Task: Add Sprouts Beta Carotene 25000 Iu to the cart.
Action: Mouse moved to (283, 126)
Screenshot: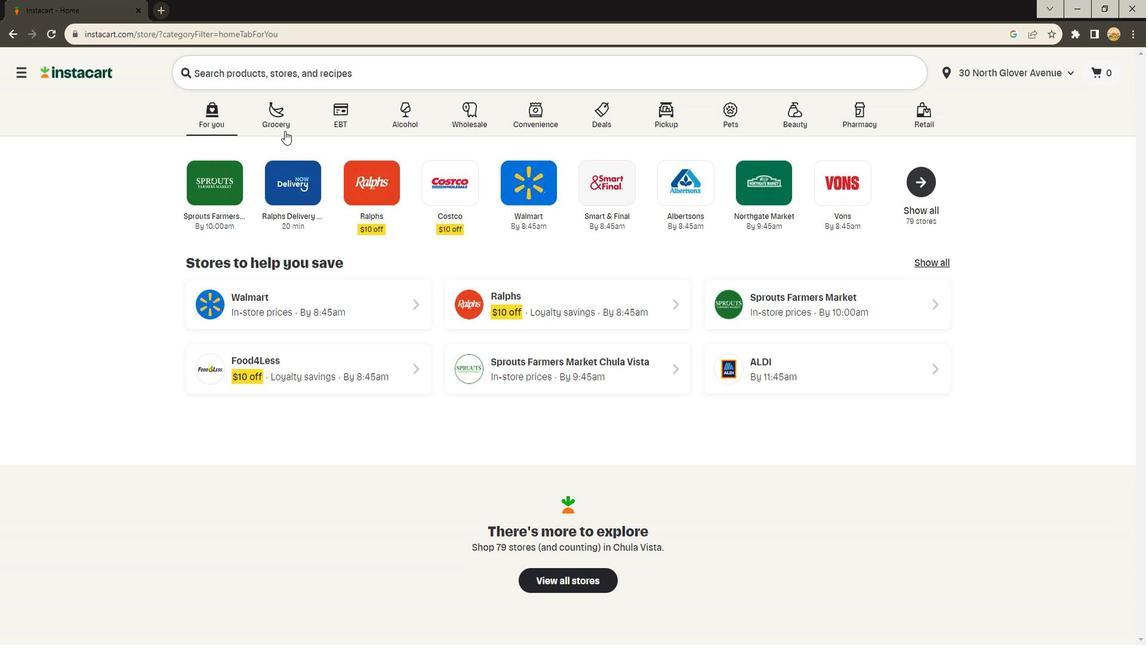 
Action: Mouse pressed left at (283, 126)
Screenshot: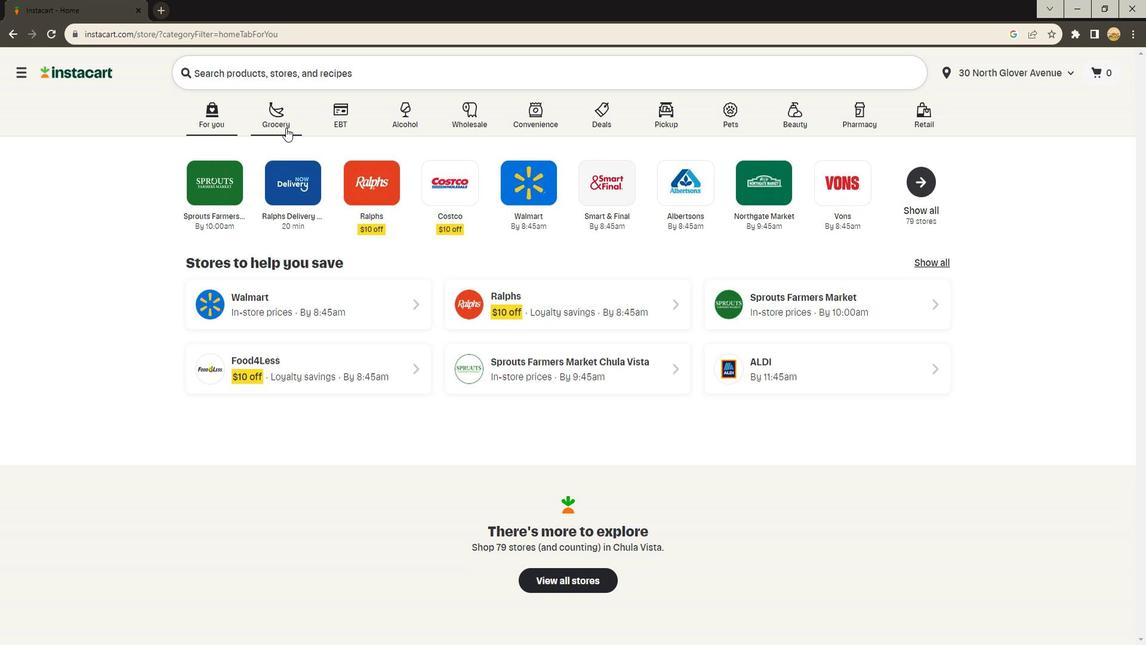 
Action: Mouse moved to (296, 354)
Screenshot: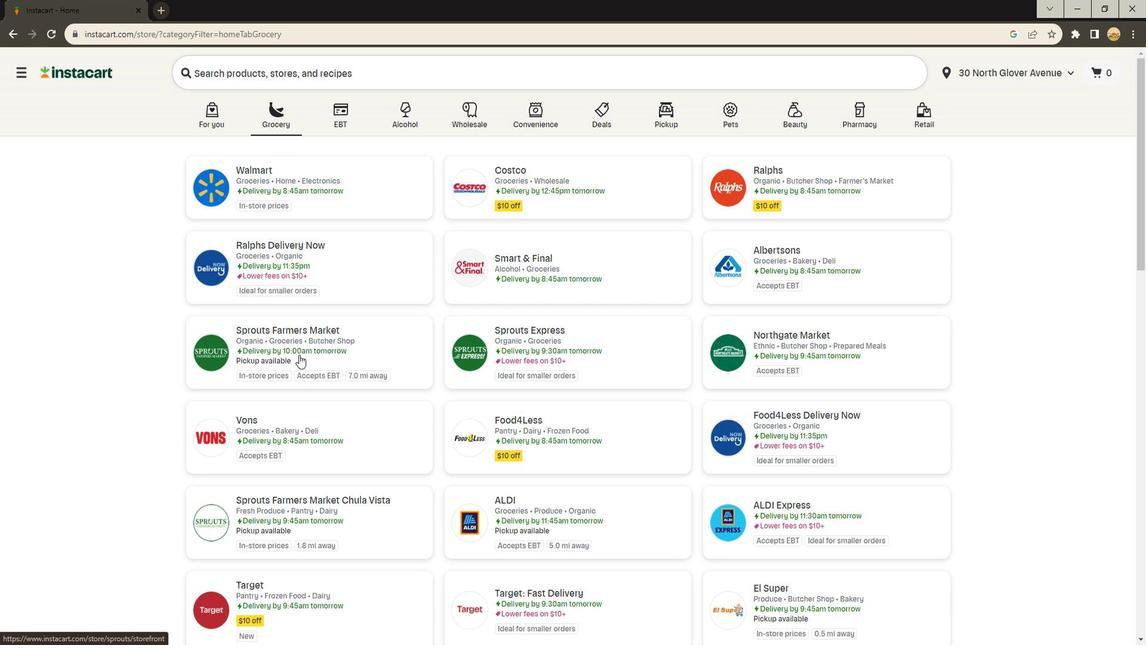 
Action: Mouse pressed left at (296, 354)
Screenshot: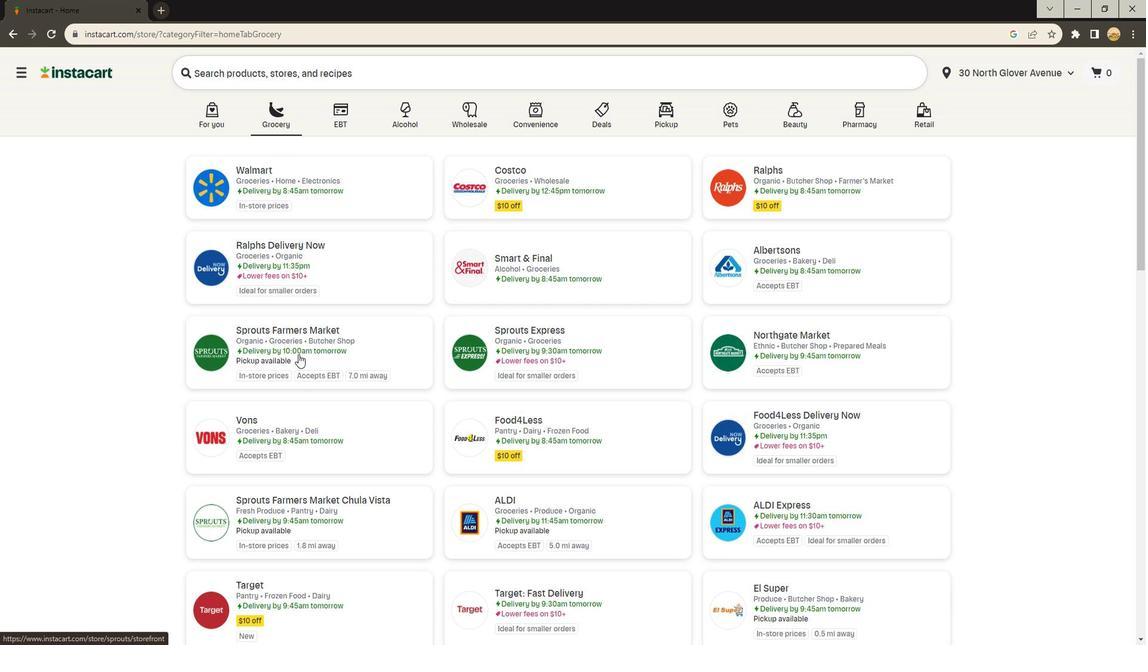 
Action: Mouse moved to (63, 326)
Screenshot: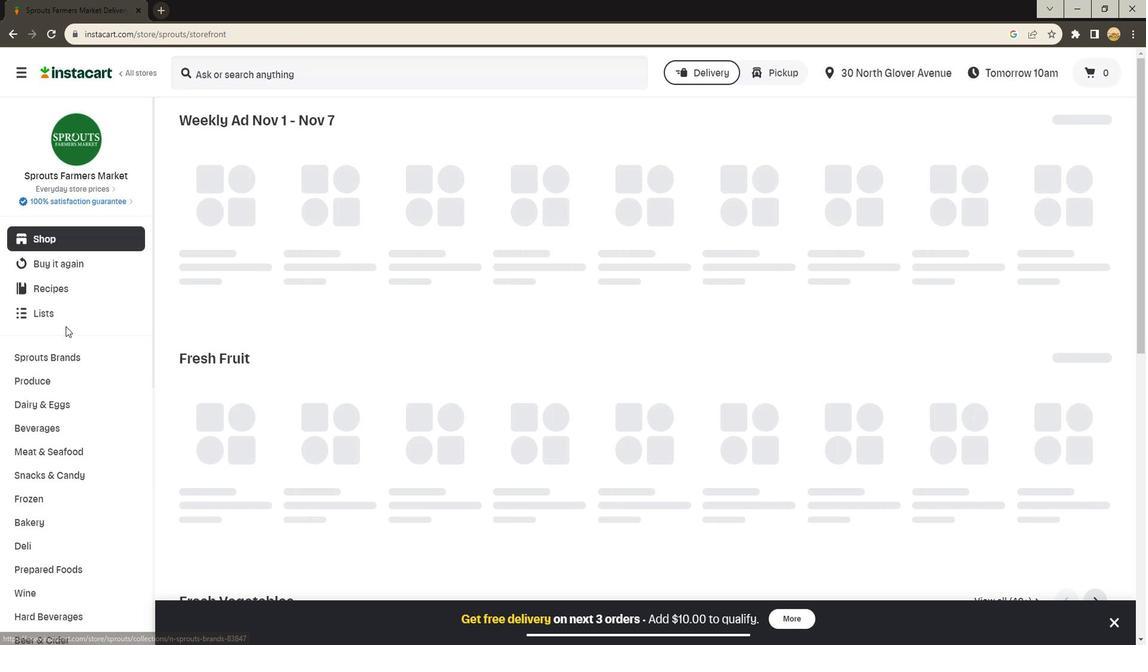 
Action: Mouse scrolled (63, 326) with delta (0, 0)
Screenshot: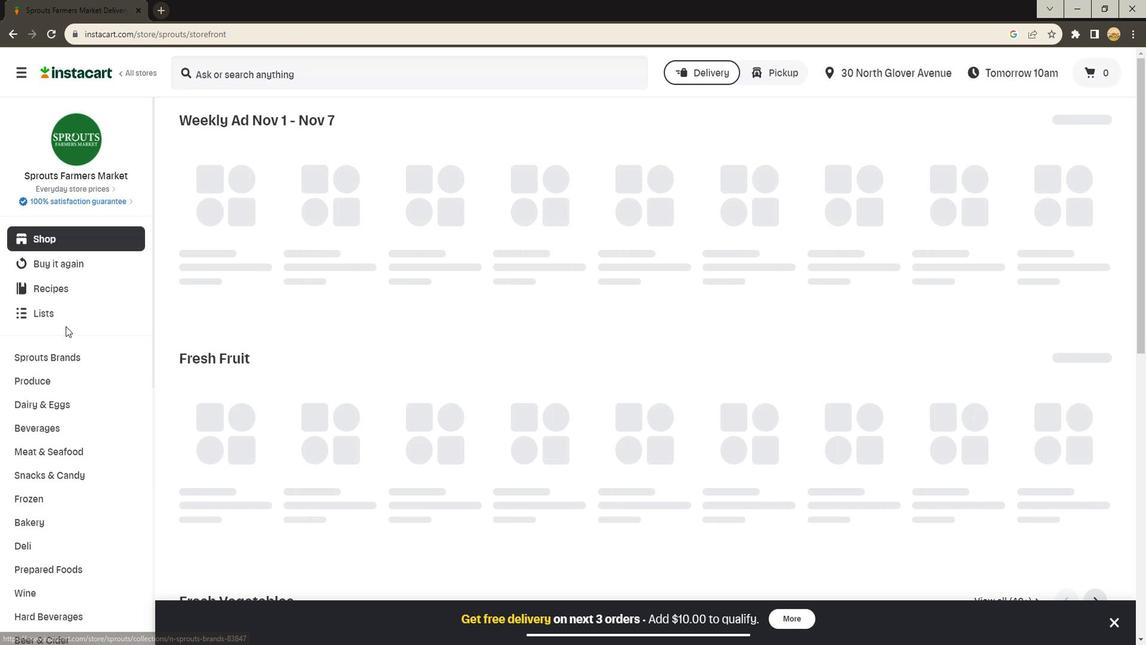 
Action: Mouse moved to (62, 328)
Screenshot: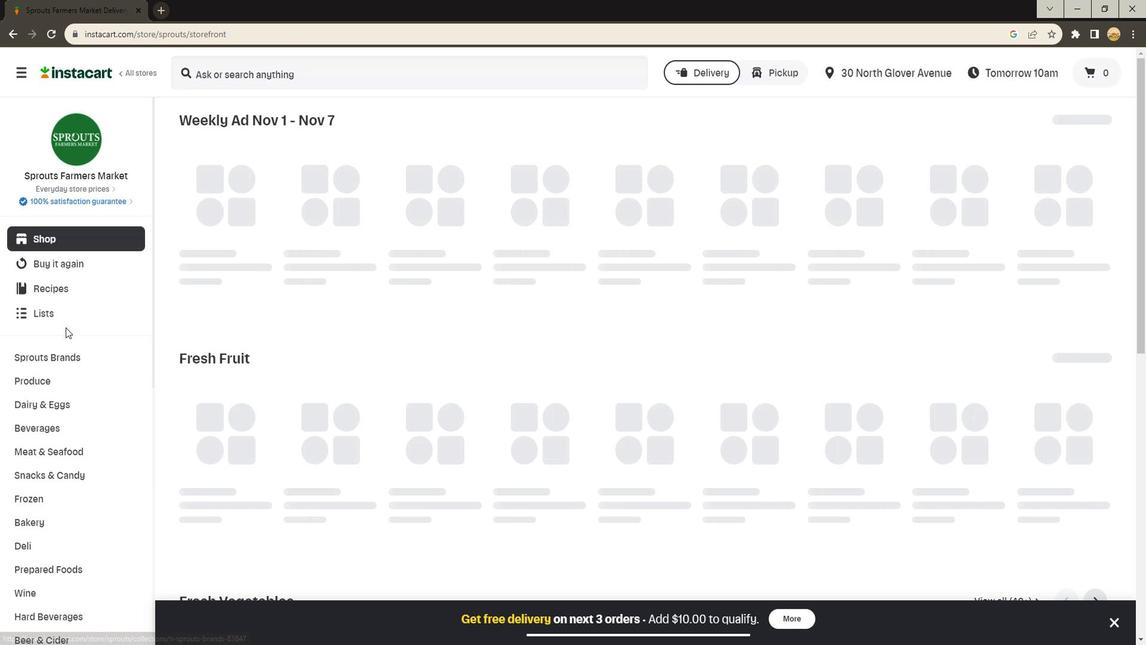 
Action: Mouse scrolled (62, 327) with delta (0, 0)
Screenshot: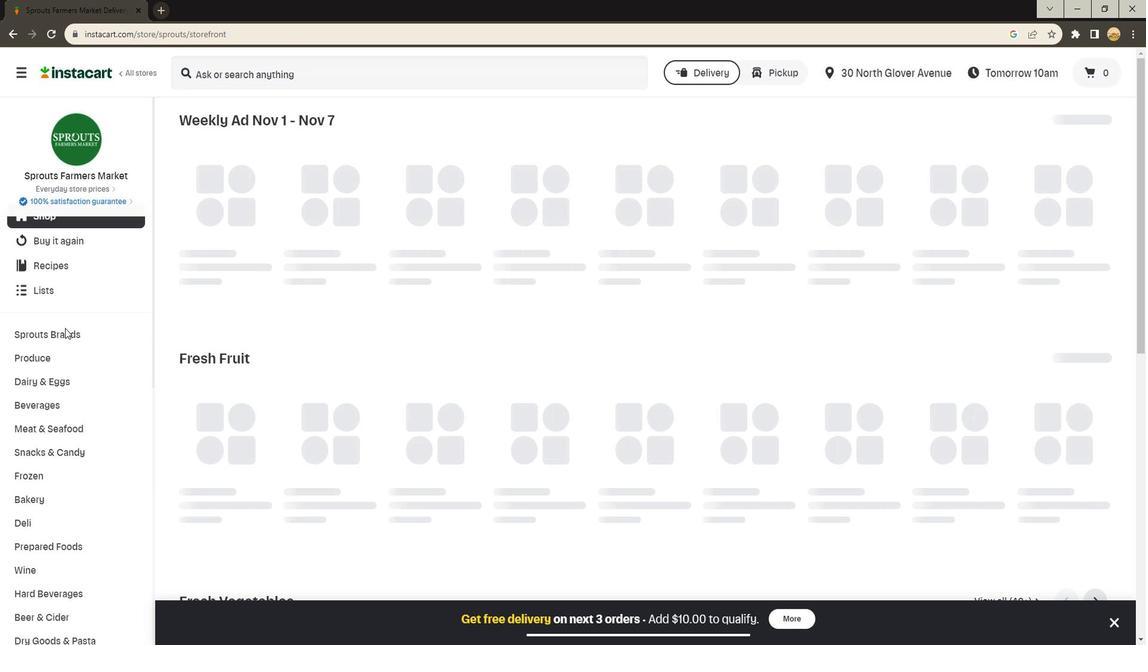 
Action: Mouse moved to (62, 329)
Screenshot: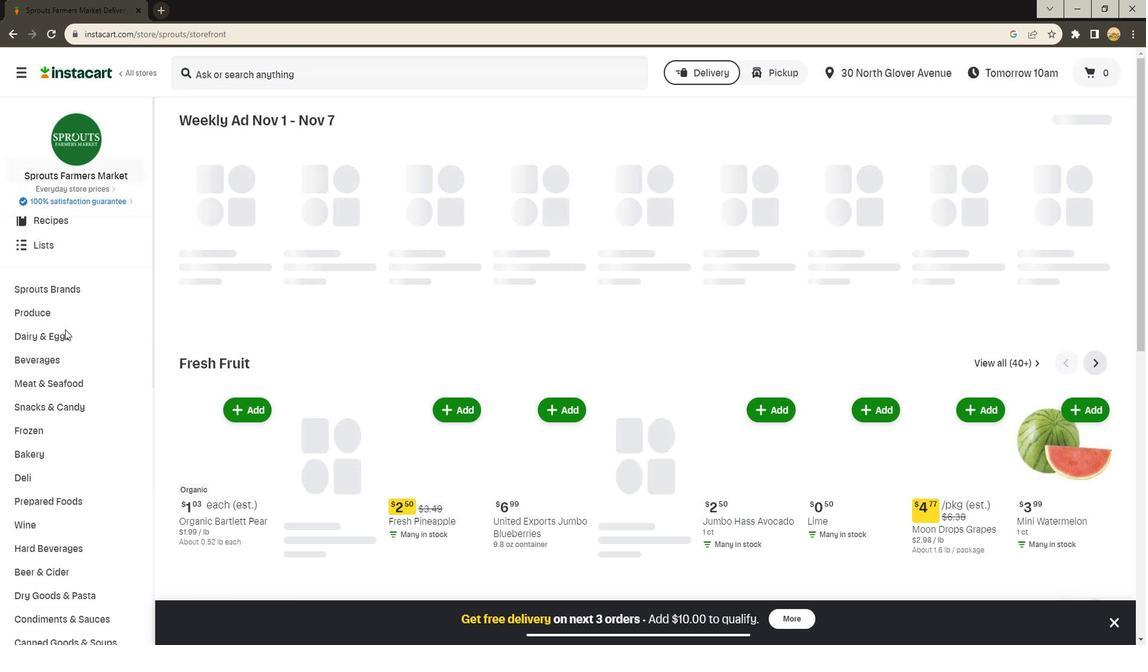 
Action: Mouse scrolled (62, 329) with delta (0, 0)
Screenshot: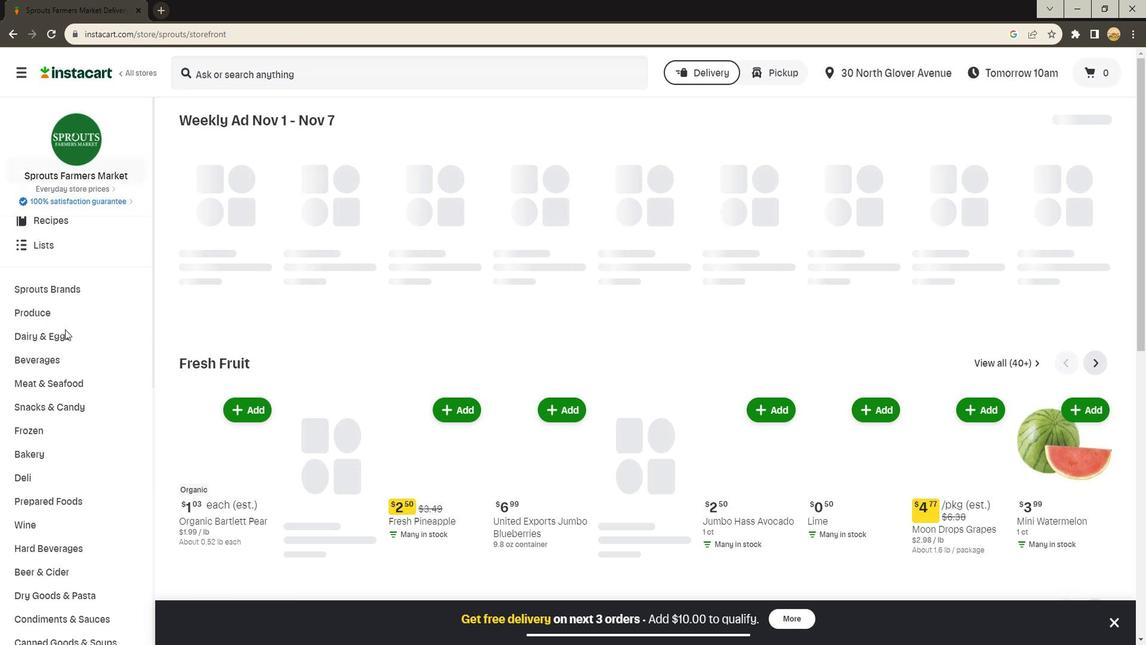 
Action: Mouse moved to (62, 332)
Screenshot: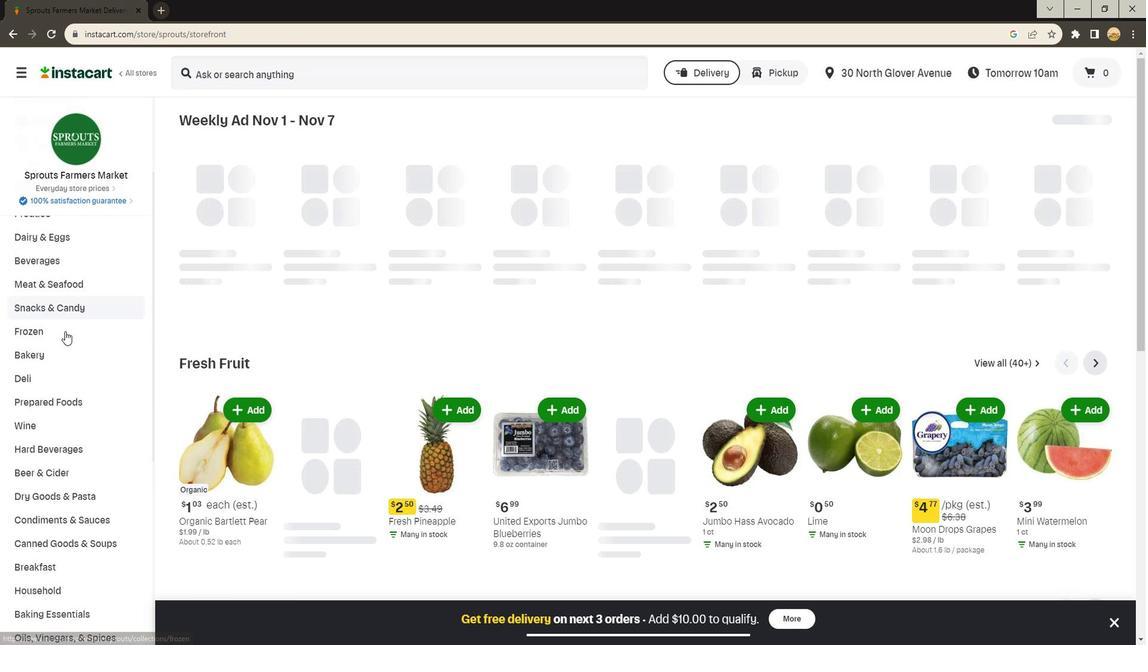 
Action: Mouse scrolled (62, 331) with delta (0, 0)
Screenshot: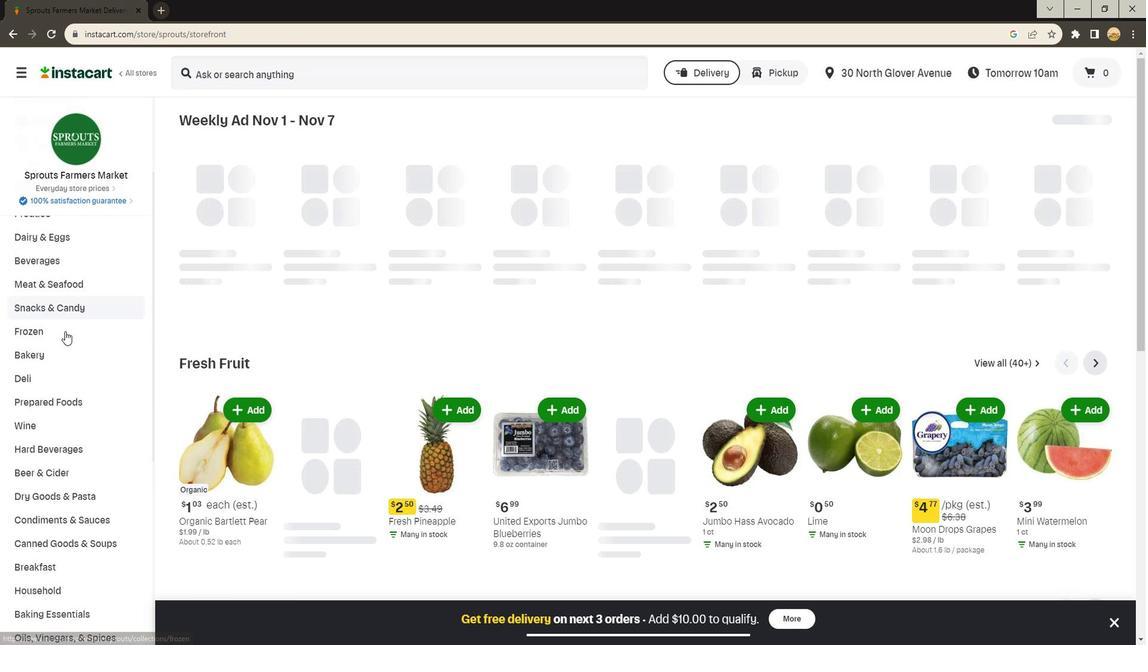 
Action: Mouse scrolled (62, 331) with delta (0, 0)
Screenshot: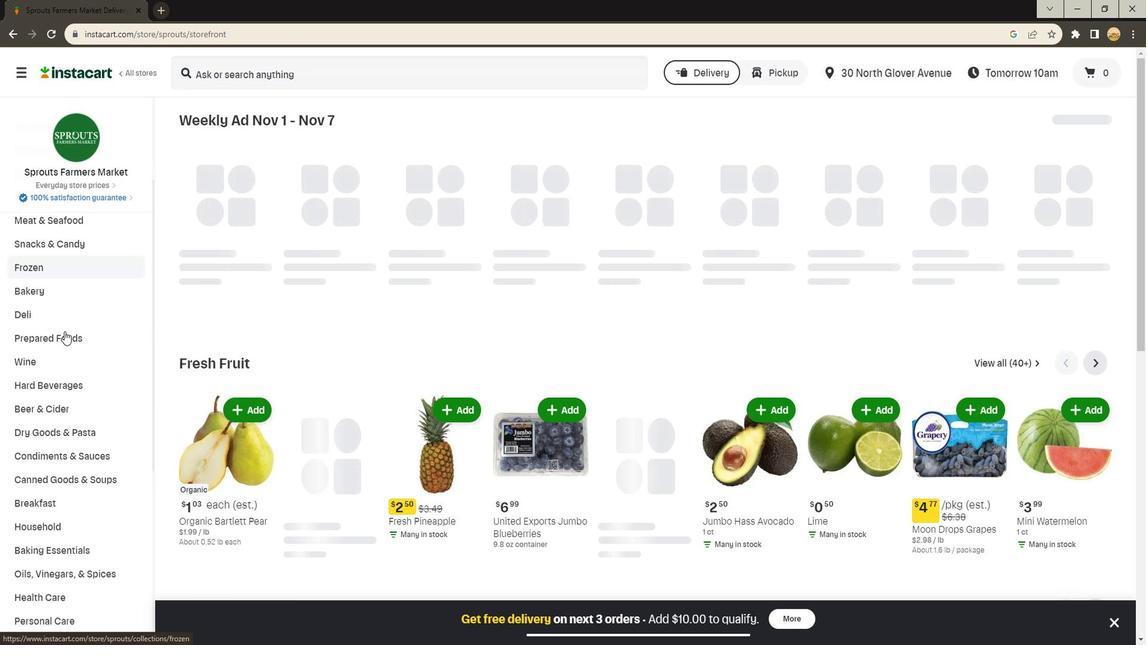 
Action: Mouse scrolled (62, 331) with delta (0, 0)
Screenshot: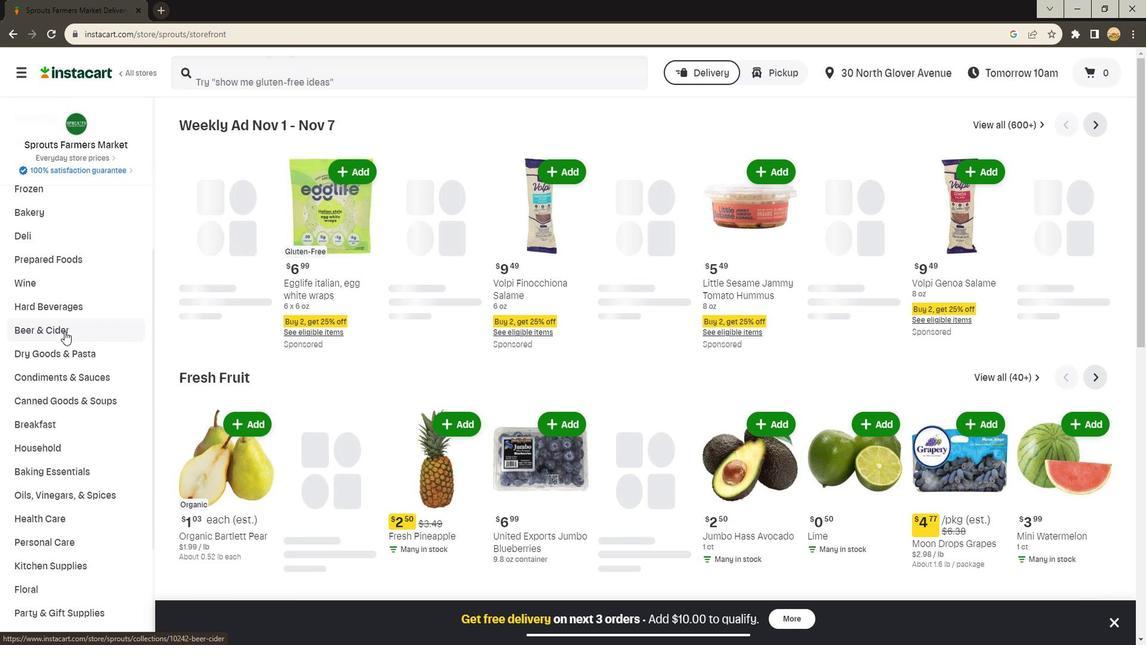 
Action: Mouse scrolled (62, 331) with delta (0, 0)
Screenshot: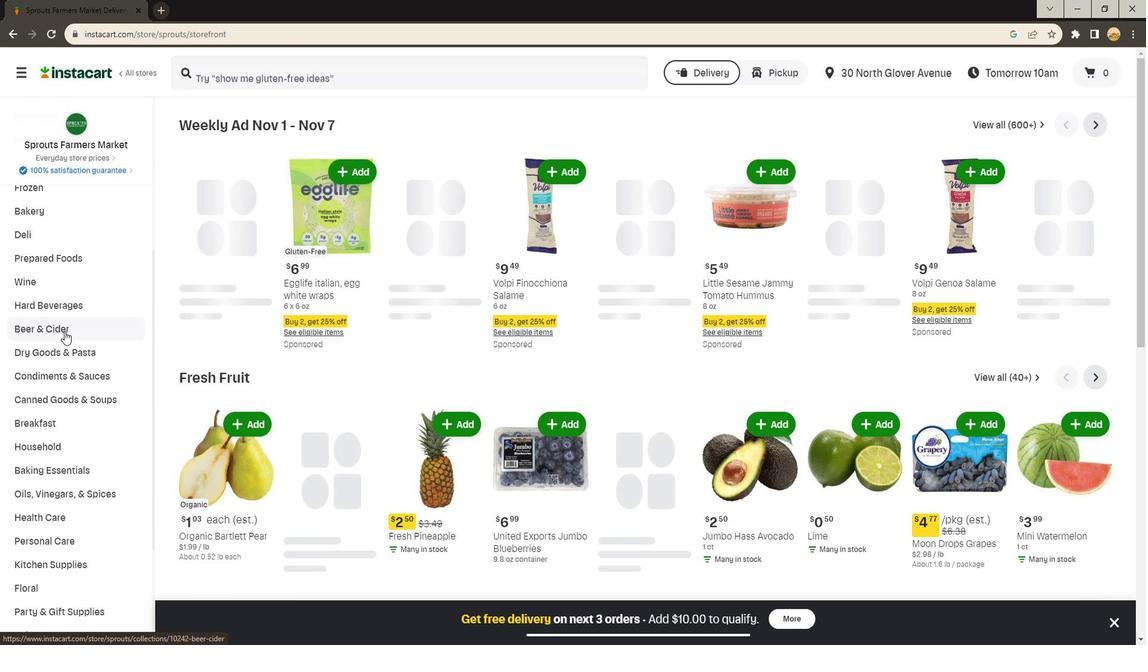 
Action: Mouse scrolled (62, 331) with delta (0, 0)
Screenshot: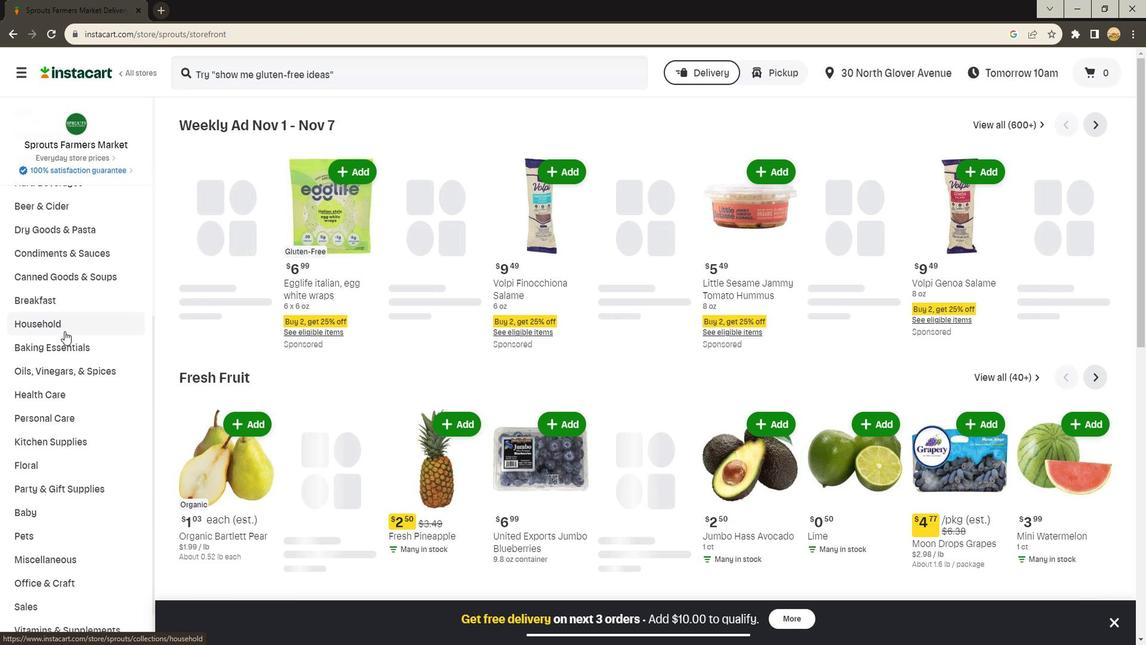 
Action: Mouse moved to (59, 344)
Screenshot: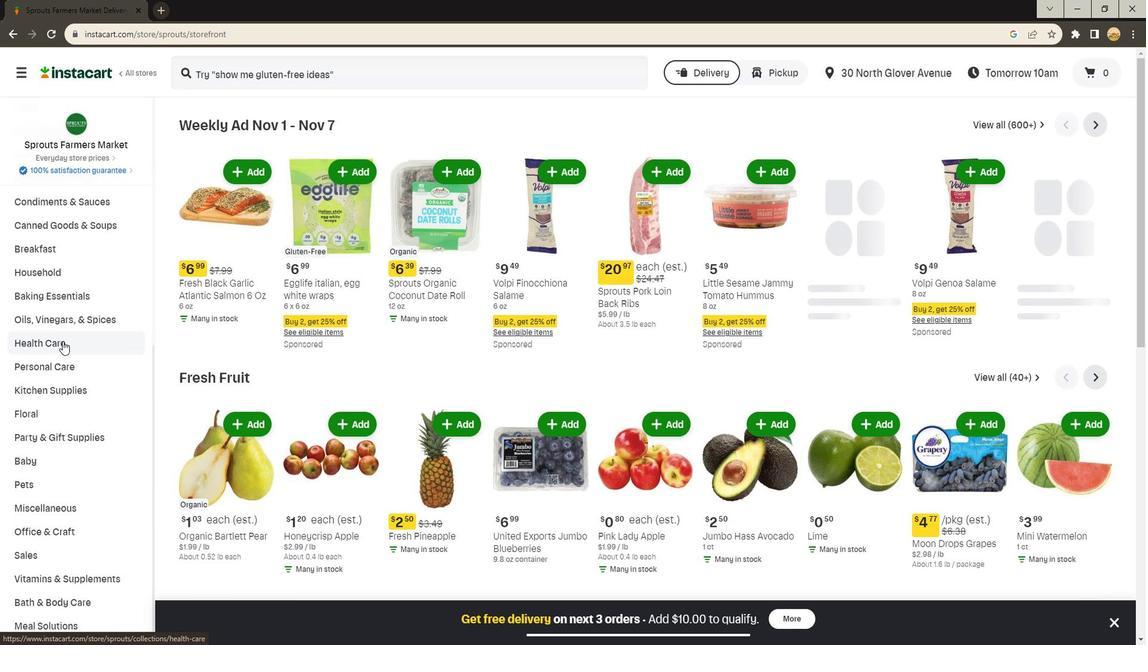 
Action: Mouse pressed left at (59, 344)
Screenshot: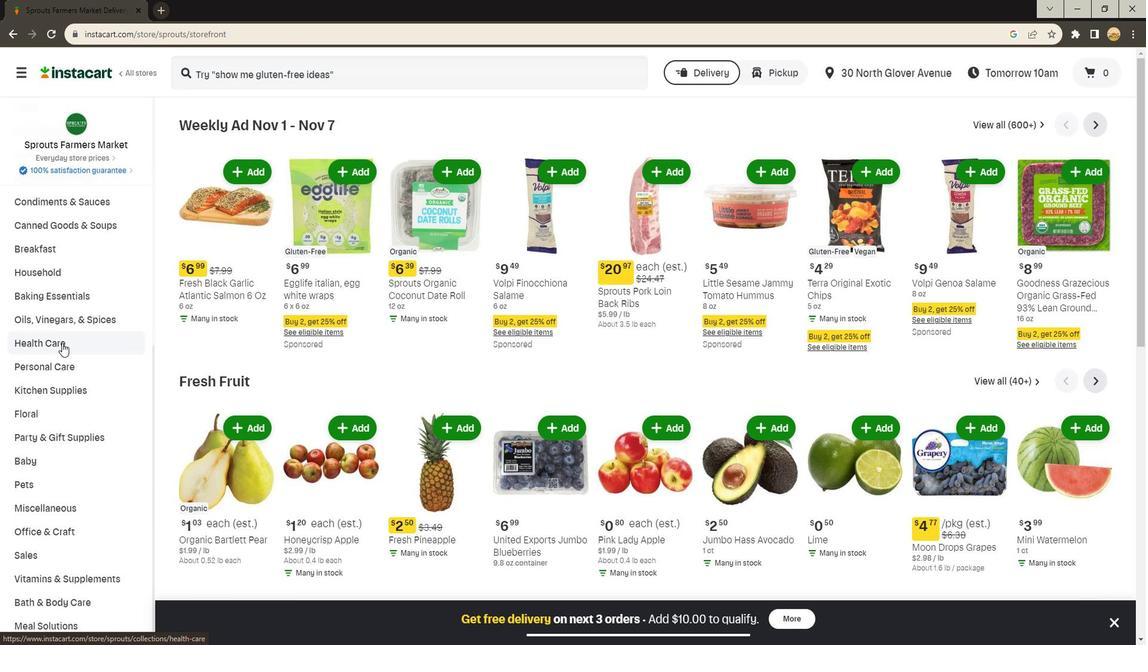
Action: Mouse moved to (419, 153)
Screenshot: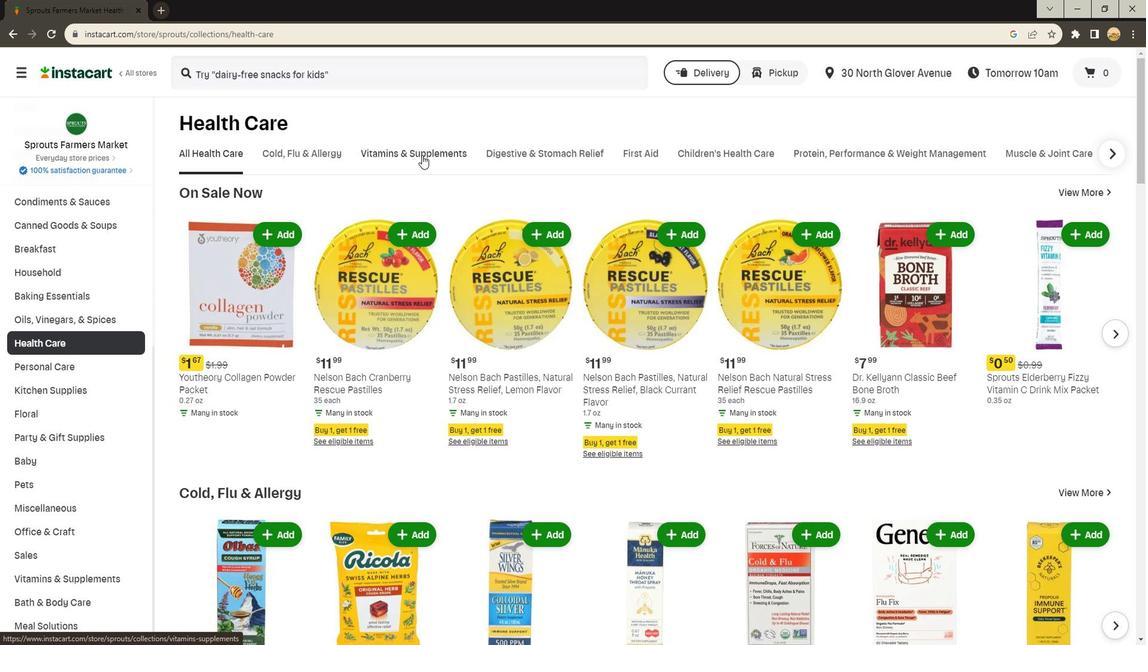 
Action: Mouse pressed left at (419, 153)
Screenshot: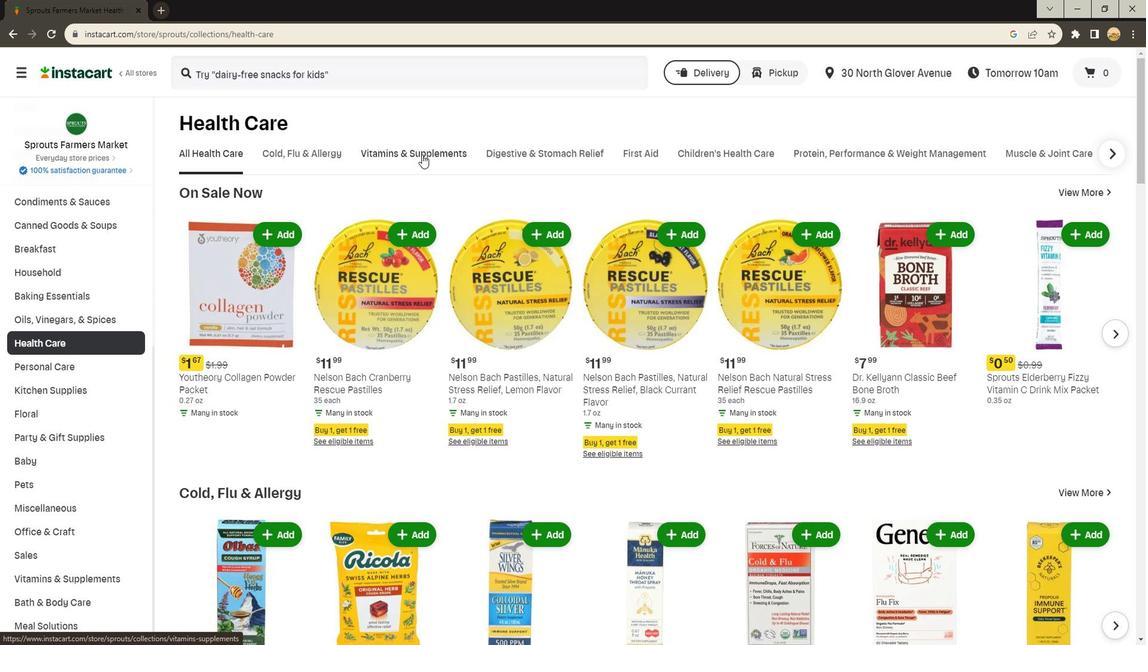 
Action: Mouse moved to (1108, 206)
Screenshot: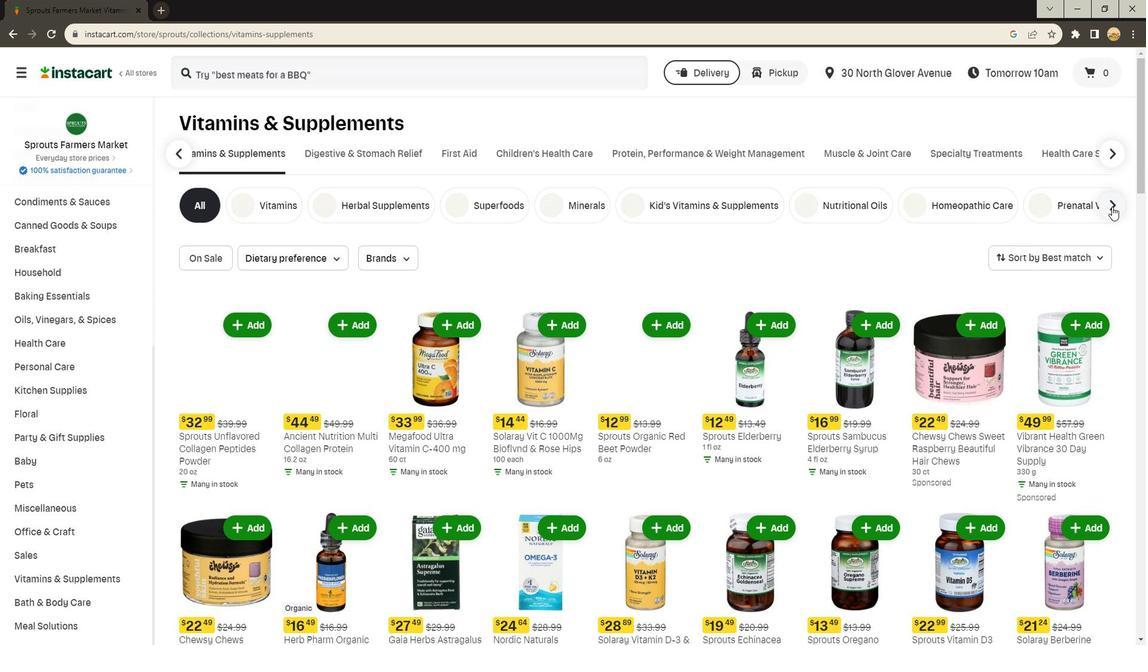 
Action: Mouse pressed left at (1108, 206)
Screenshot: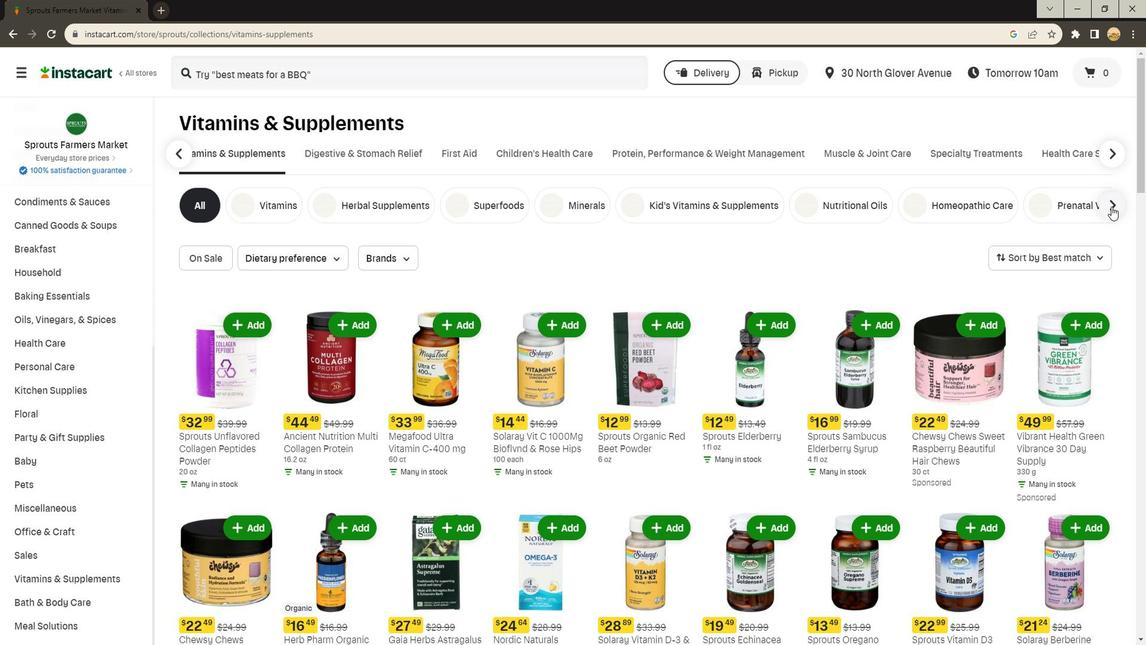 
Action: Mouse moved to (636, 209)
Screenshot: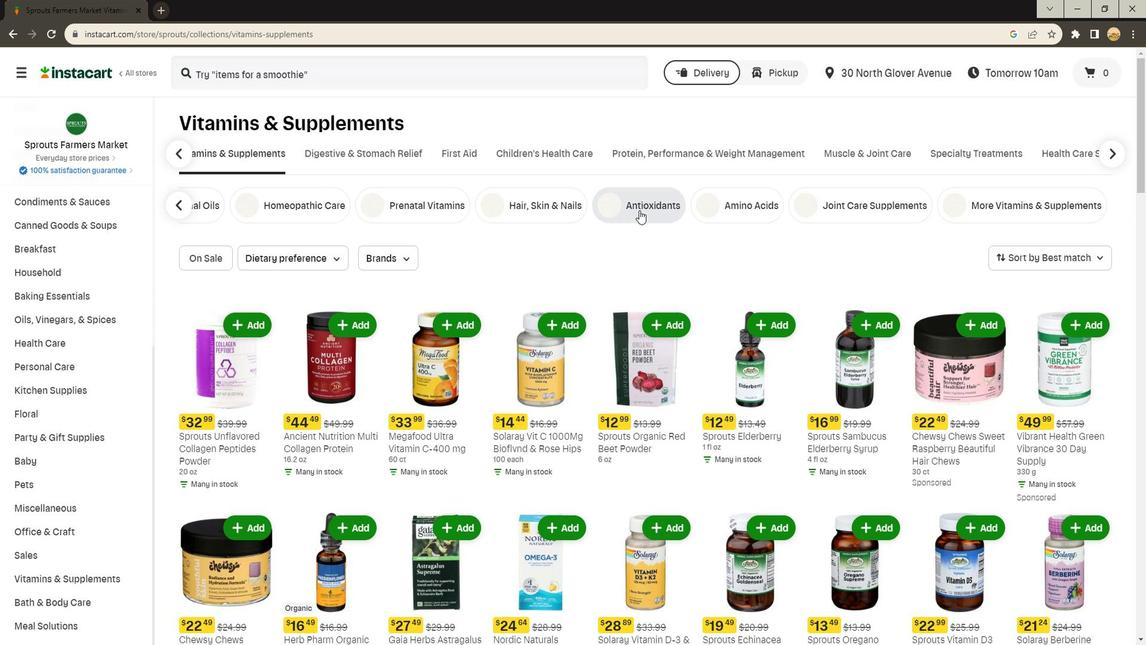 
Action: Mouse pressed left at (636, 209)
Screenshot: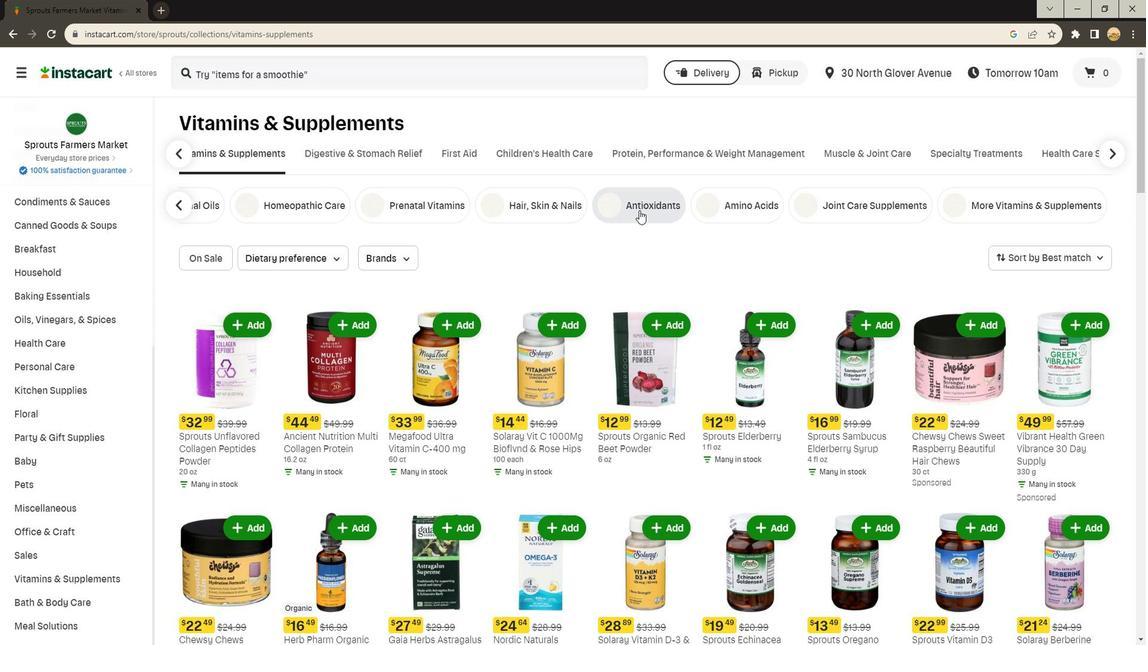 
Action: Mouse moved to (378, 70)
Screenshot: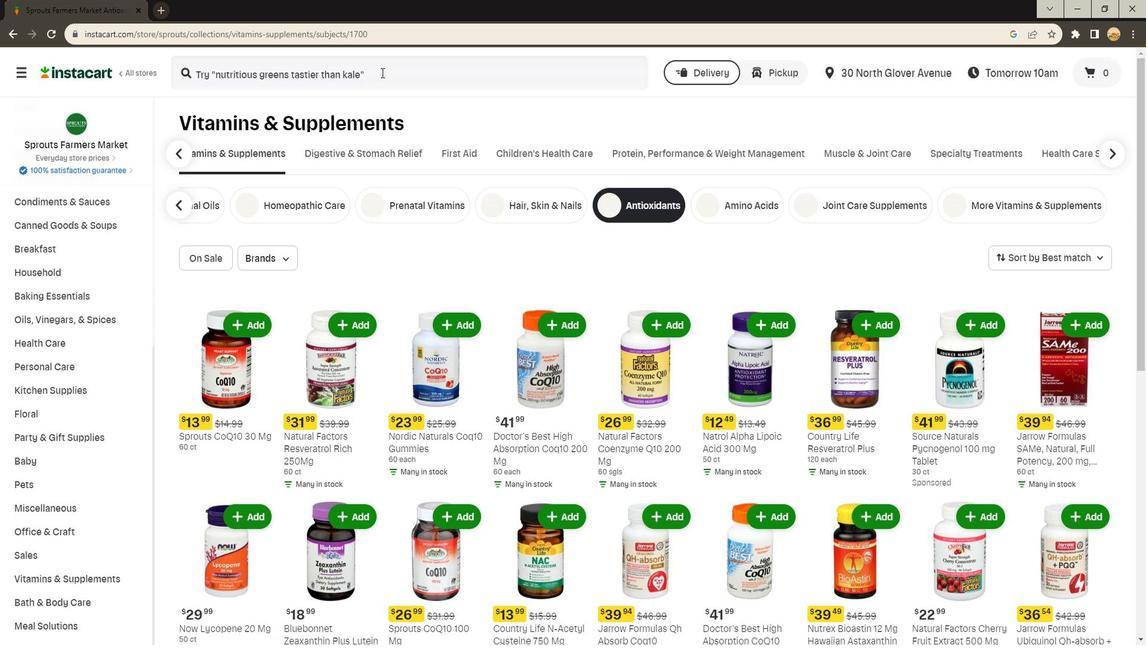 
Action: Mouse pressed left at (378, 70)
Screenshot: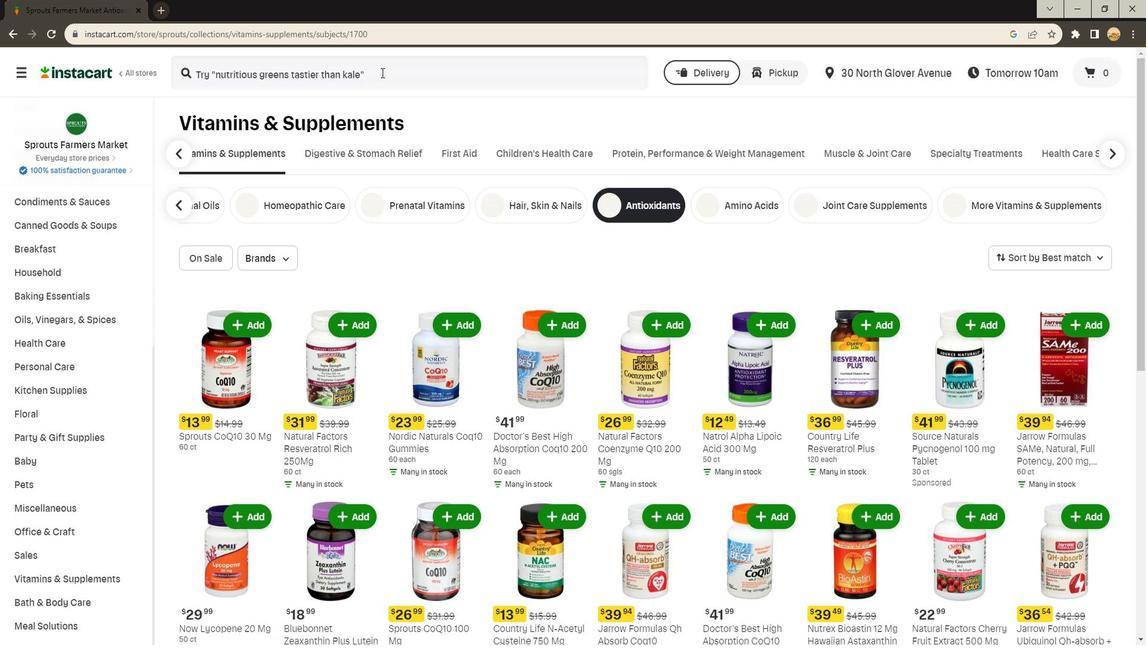 
Action: Key pressed <Key.shift>Sprouts<Key.space><Key.shift><Key.shift>Beta<Key.space><Key.shift><Key.shift><Key.shift><Key.shift><Key.shift>Carotene<Key.space>25000<Key.space>lu<Key.enter>
Screenshot: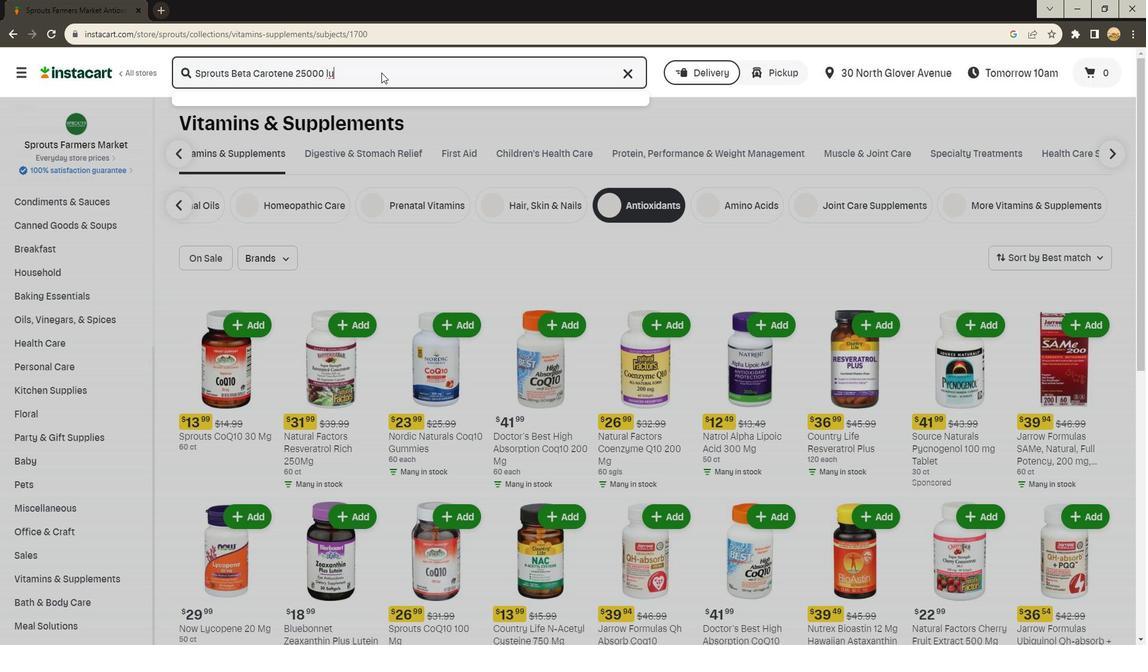 
Action: Mouse moved to (934, 379)
Screenshot: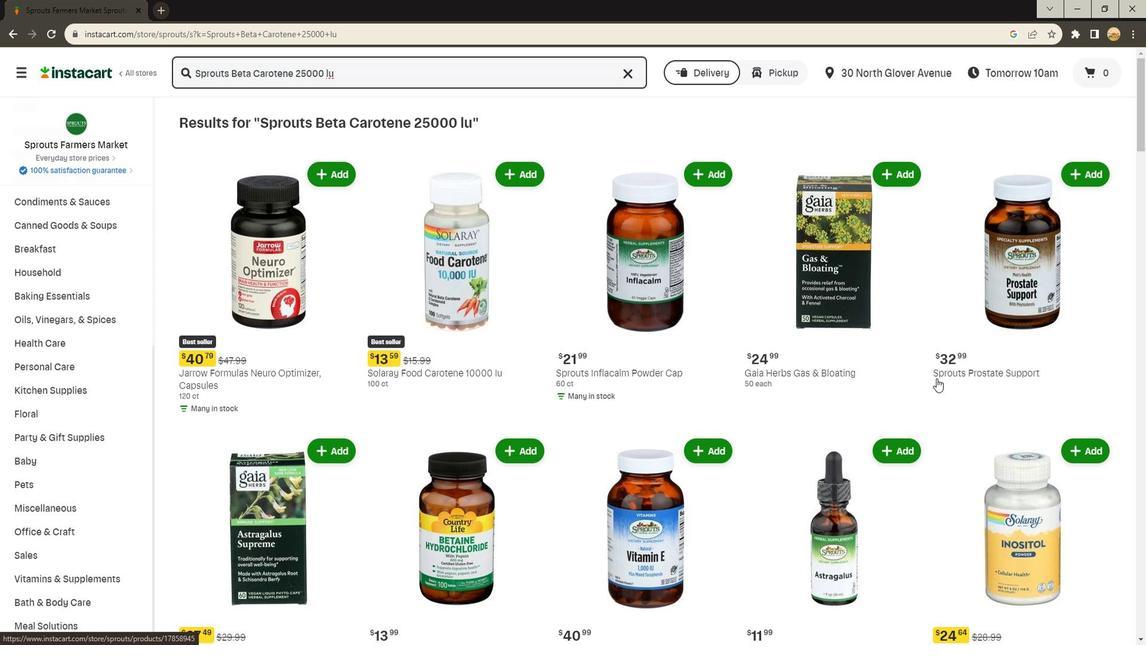 
Action: Mouse scrolled (934, 378) with delta (0, 0)
Screenshot: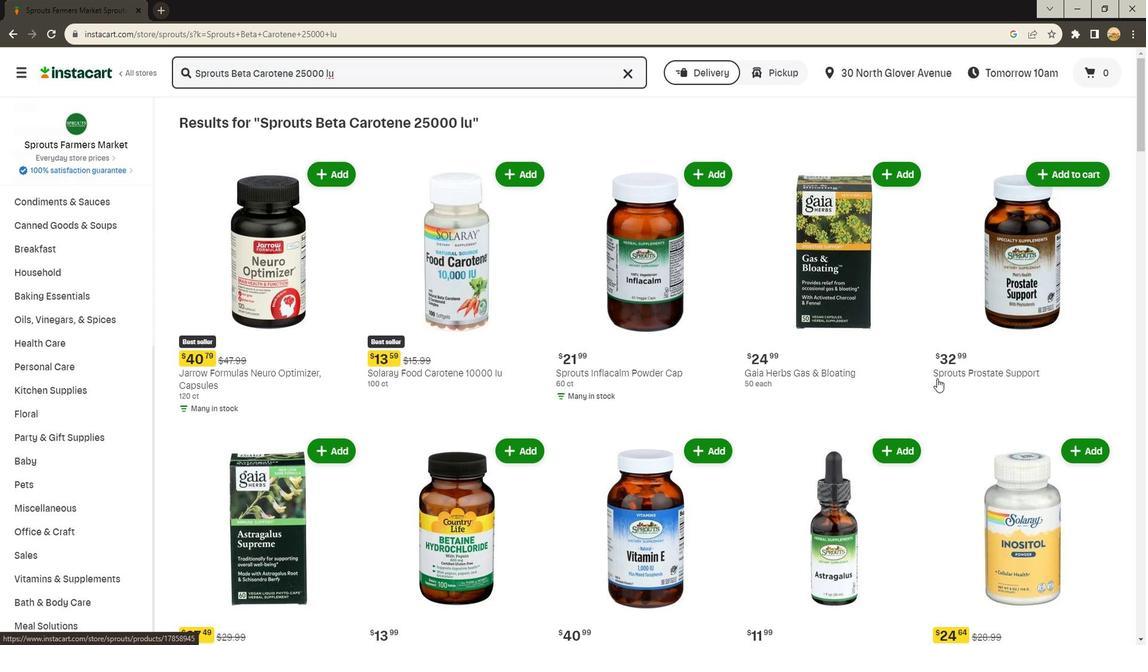 
Action: Mouse scrolled (934, 378) with delta (0, 0)
Screenshot: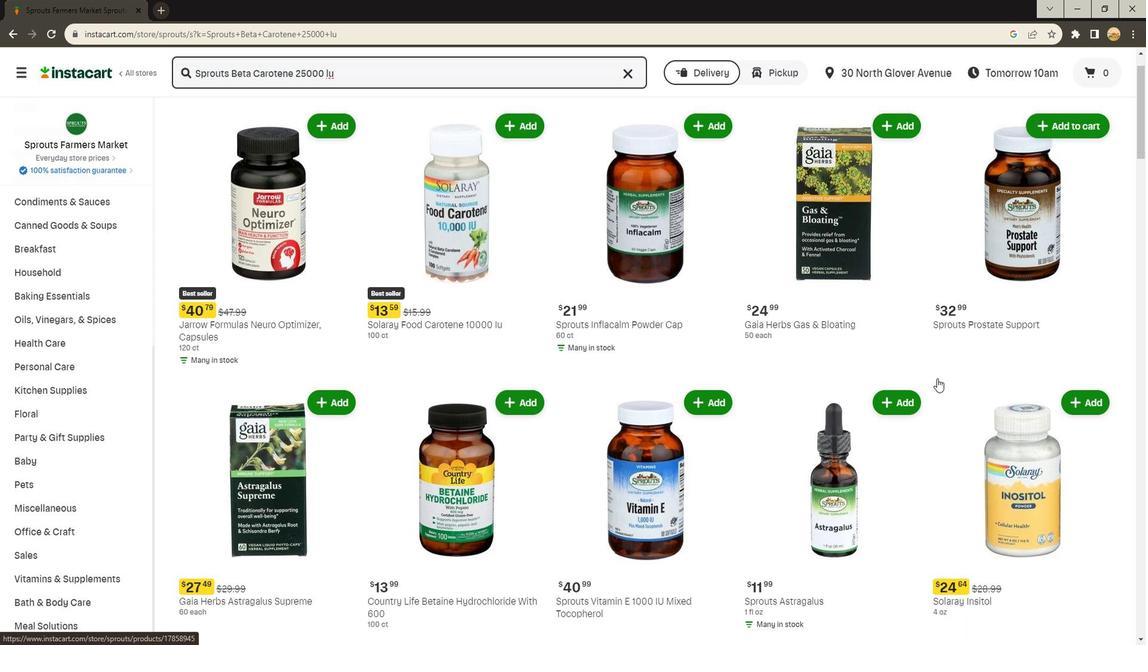 
Action: Mouse scrolled (934, 378) with delta (0, 0)
Screenshot: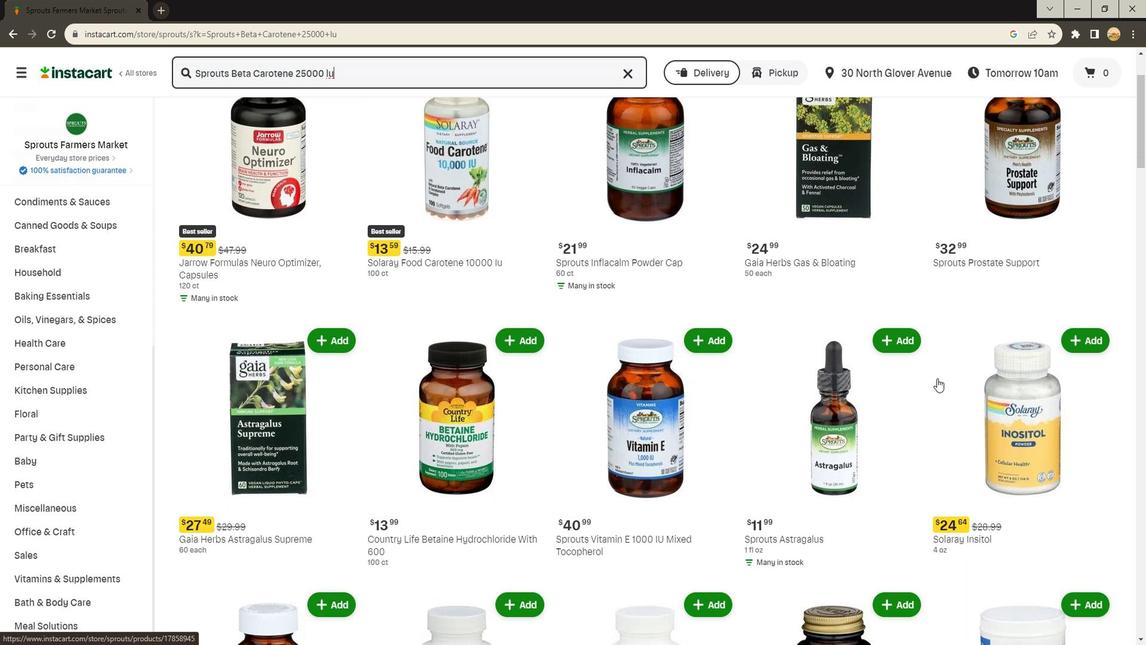 
Action: Mouse scrolled (934, 378) with delta (0, 0)
Screenshot: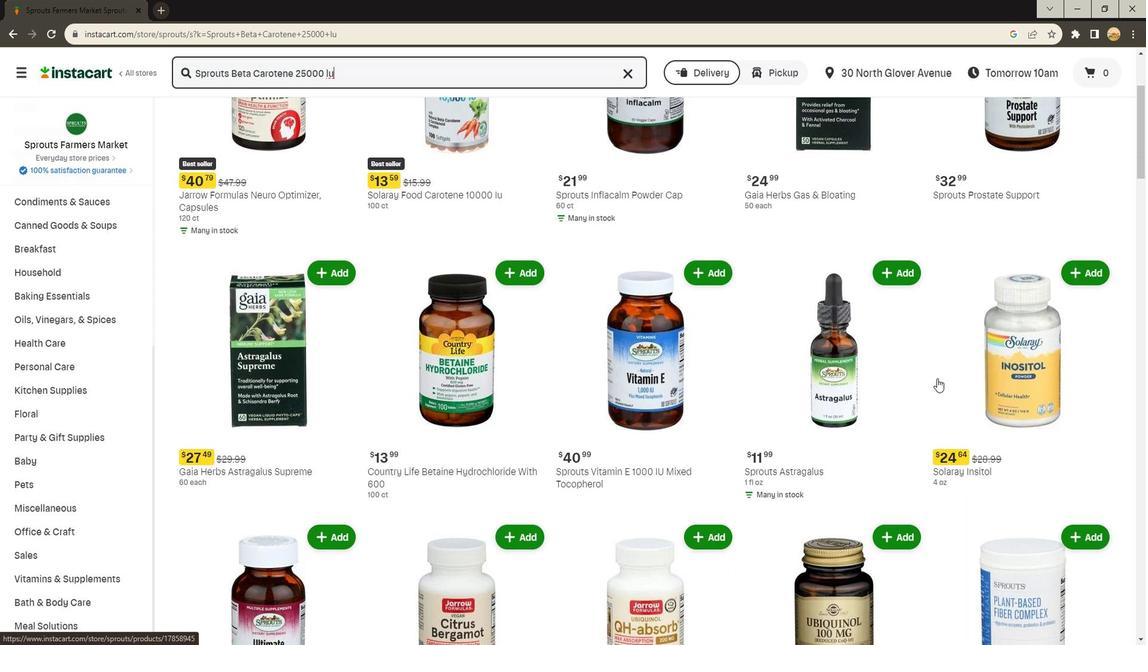 
Action: Mouse moved to (800, 410)
Screenshot: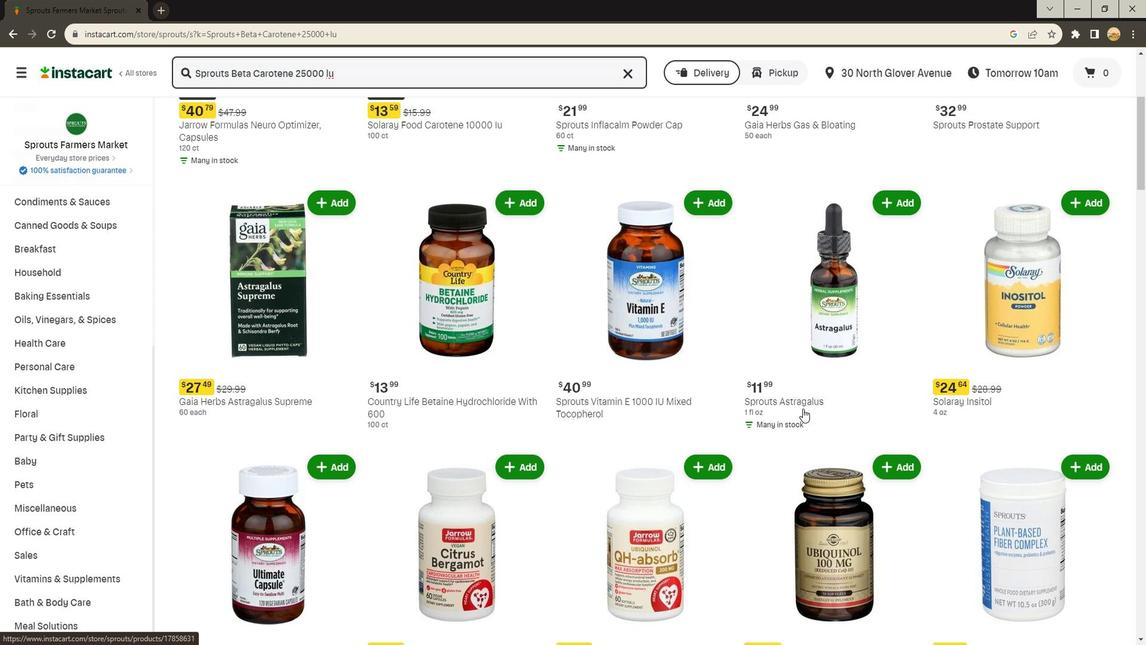 
Action: Mouse scrolled (800, 409) with delta (0, 0)
Screenshot: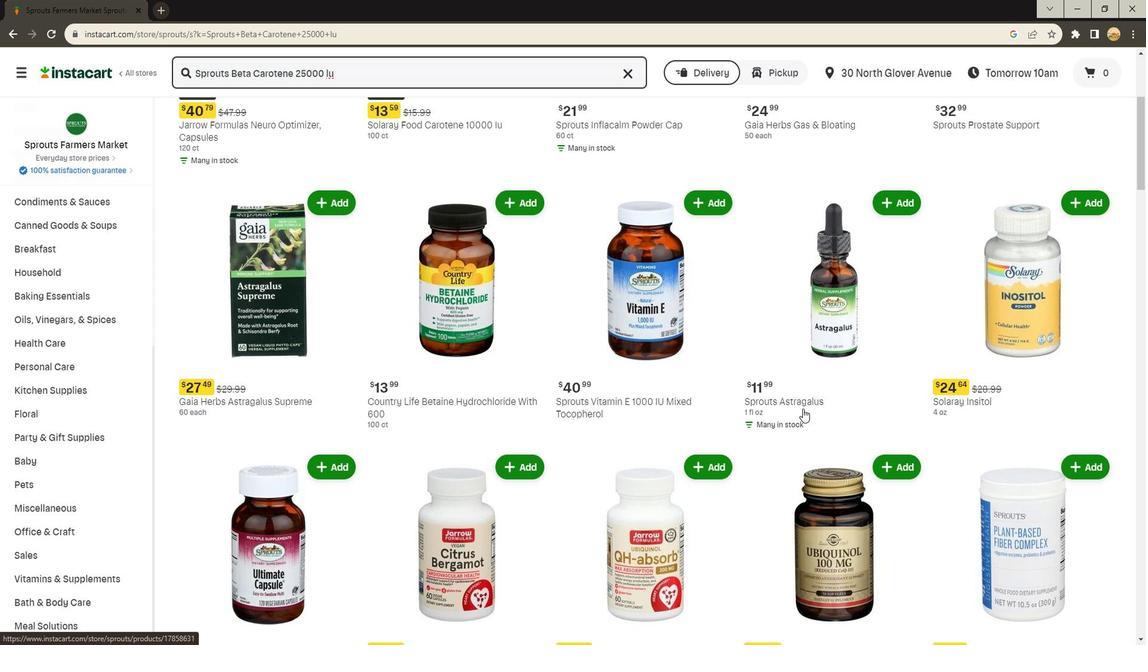 
Action: Mouse scrolled (800, 409) with delta (0, 0)
Screenshot: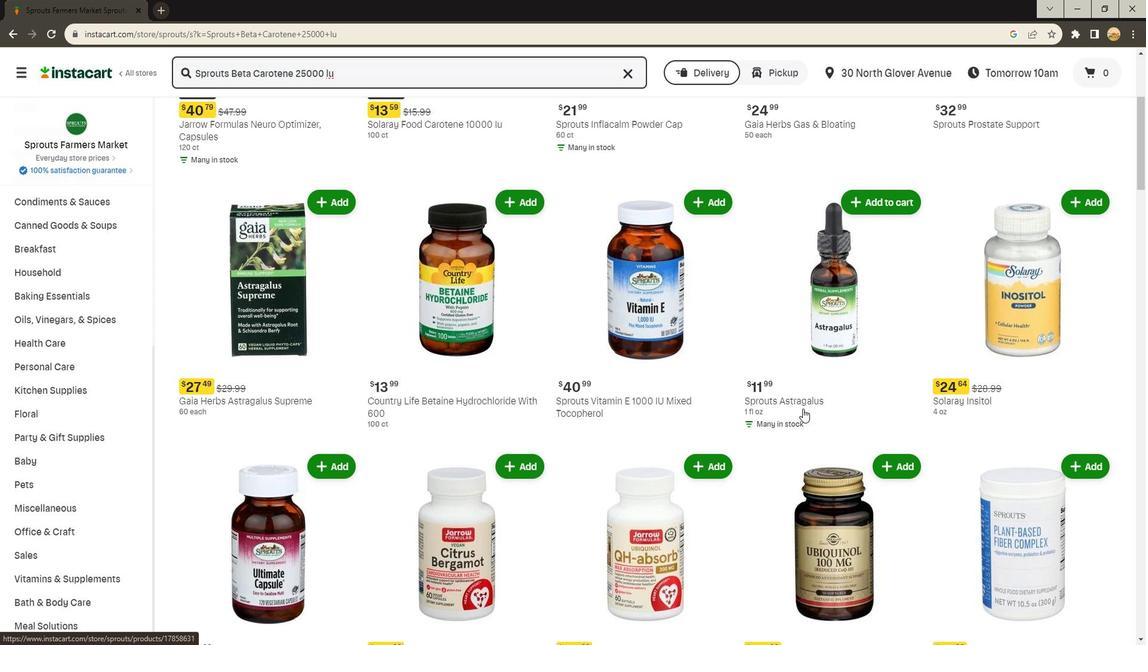 
Action: Mouse scrolled (800, 409) with delta (0, 0)
Screenshot: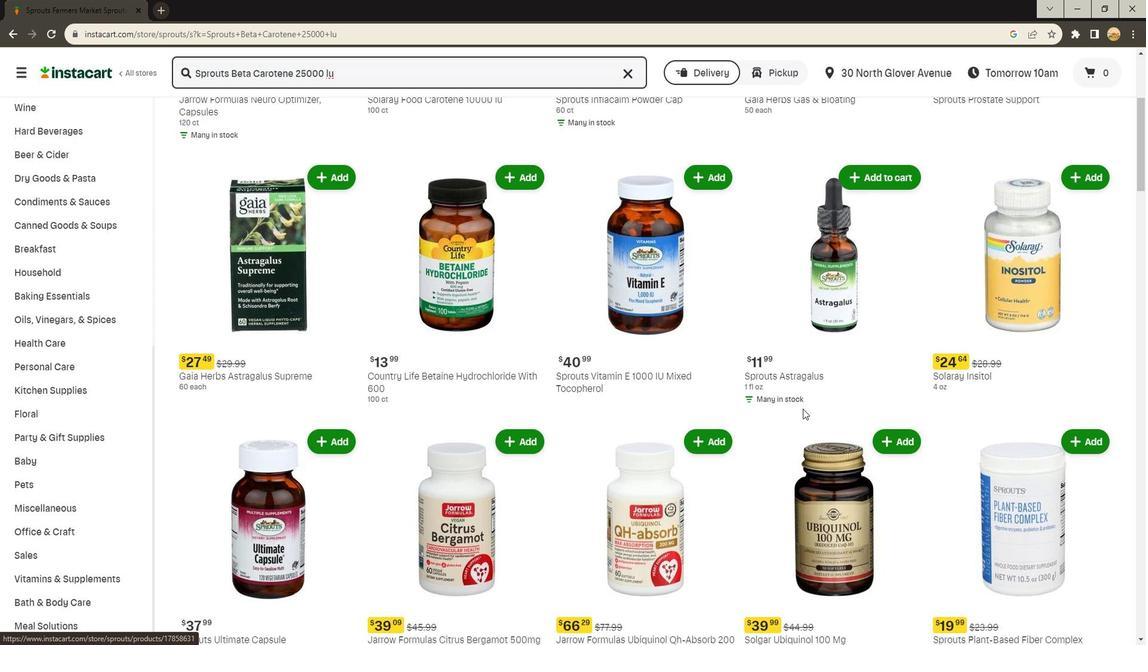 
Action: Mouse moved to (749, 383)
Screenshot: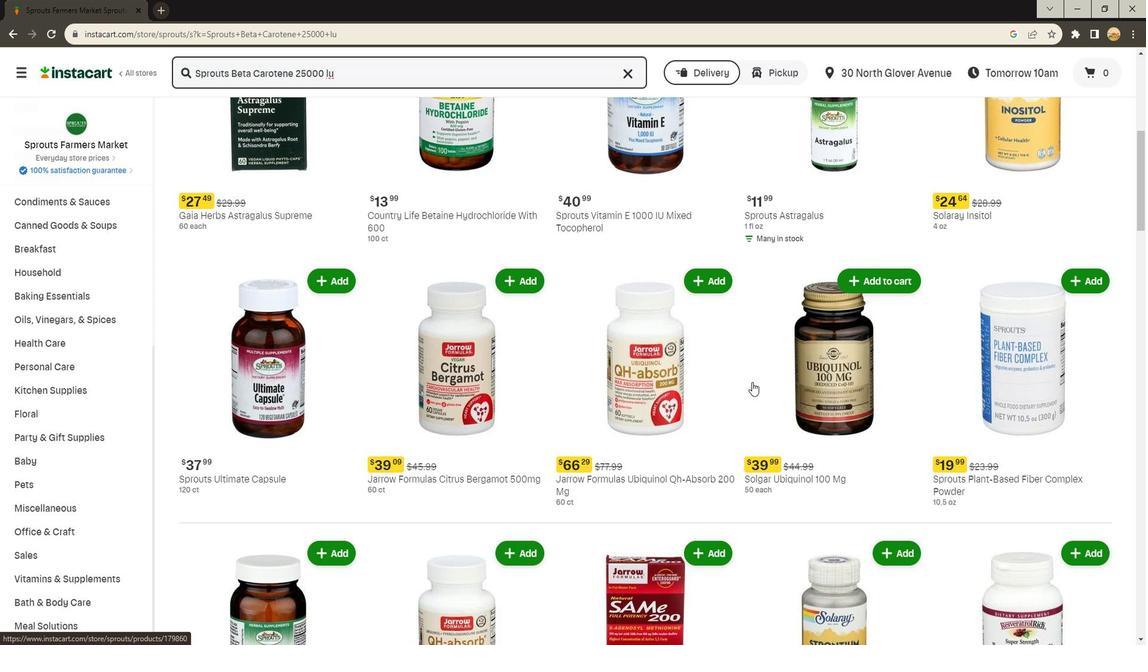 
Action: Mouse scrolled (749, 382) with delta (0, 0)
Screenshot: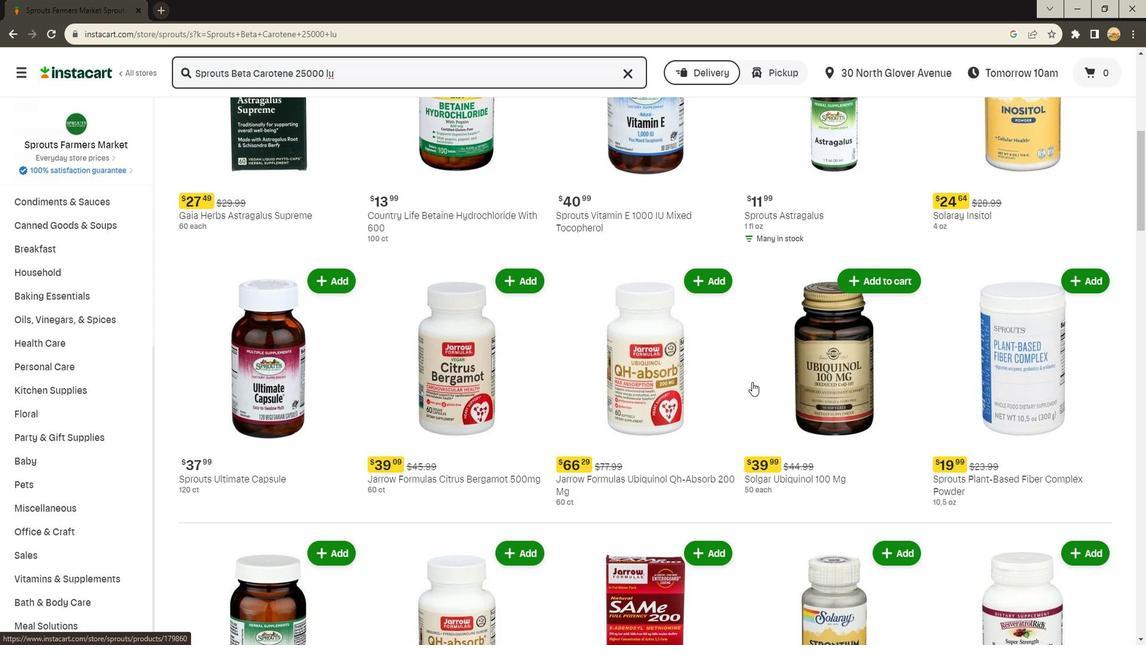 
Action: Mouse scrolled (749, 382) with delta (0, 0)
Screenshot: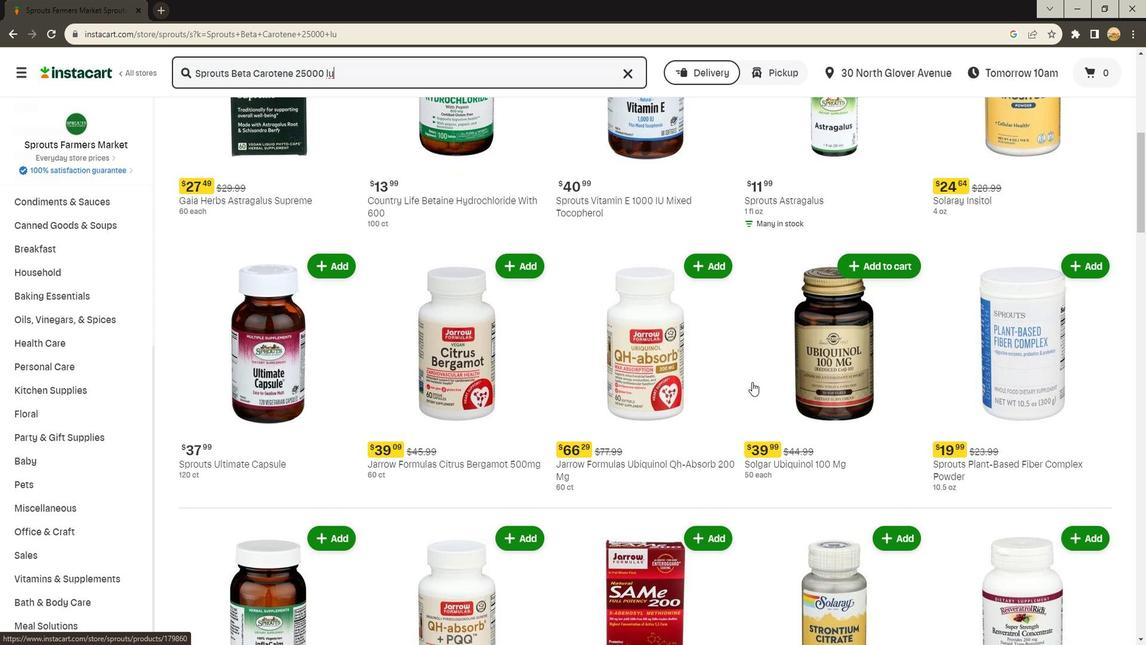 
Action: Mouse scrolled (749, 382) with delta (0, 0)
Screenshot: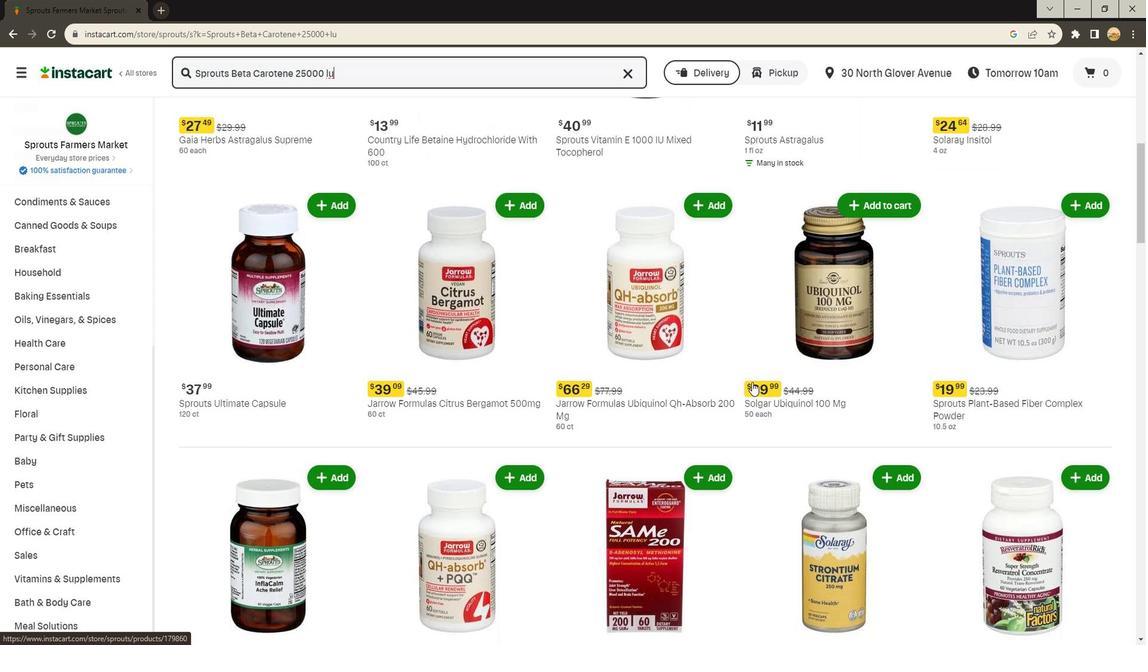 
Action: Mouse scrolled (749, 382) with delta (0, 0)
Screenshot: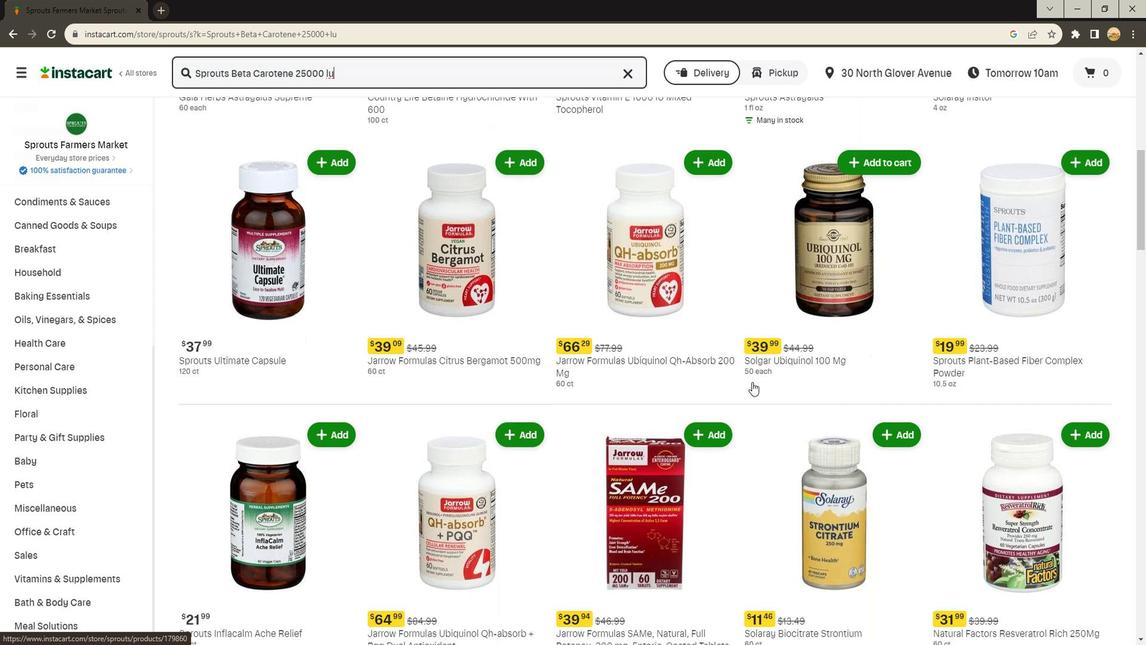 
Action: Mouse moved to (879, 508)
Screenshot: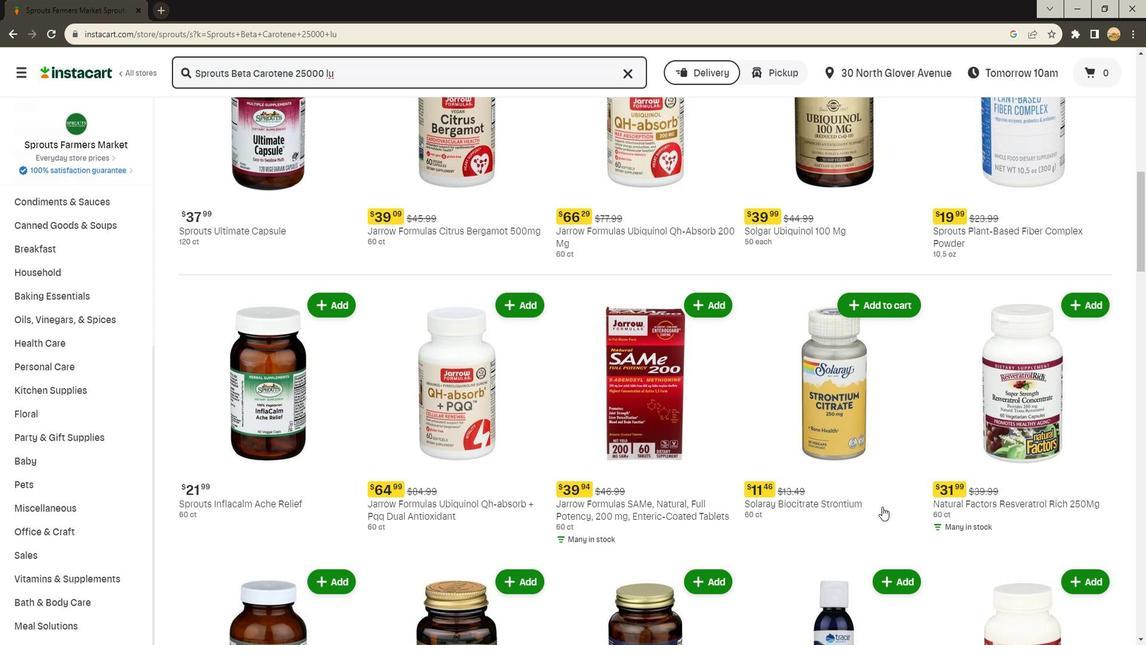 
Action: Mouse scrolled (879, 508) with delta (0, 0)
Screenshot: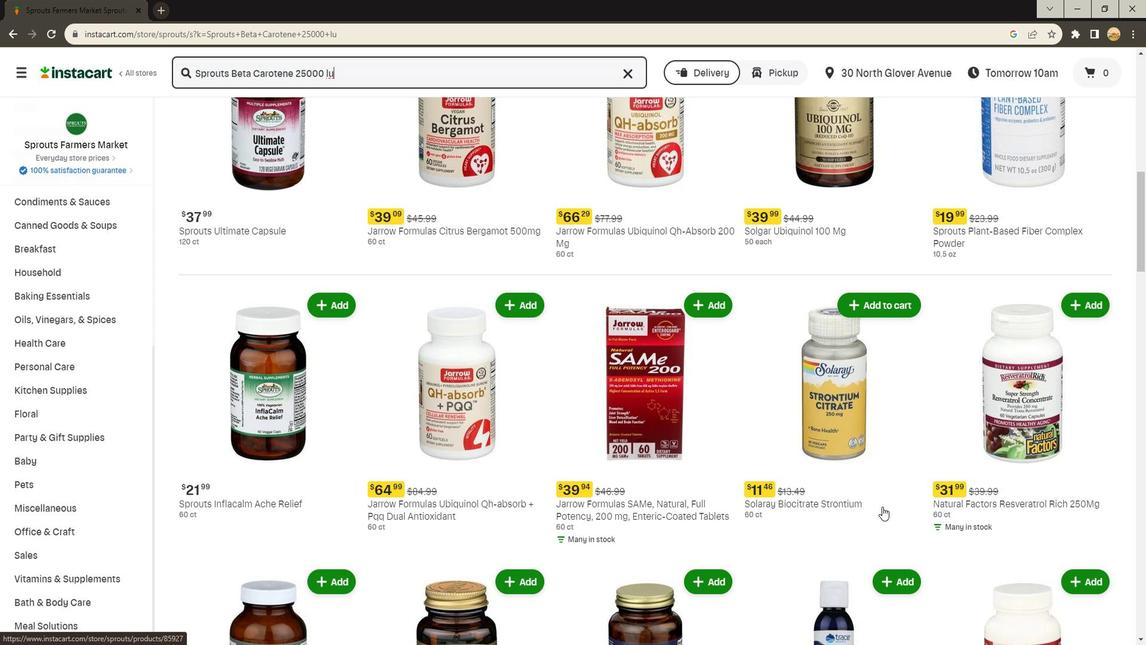
Action: Mouse moved to (278, 502)
Screenshot: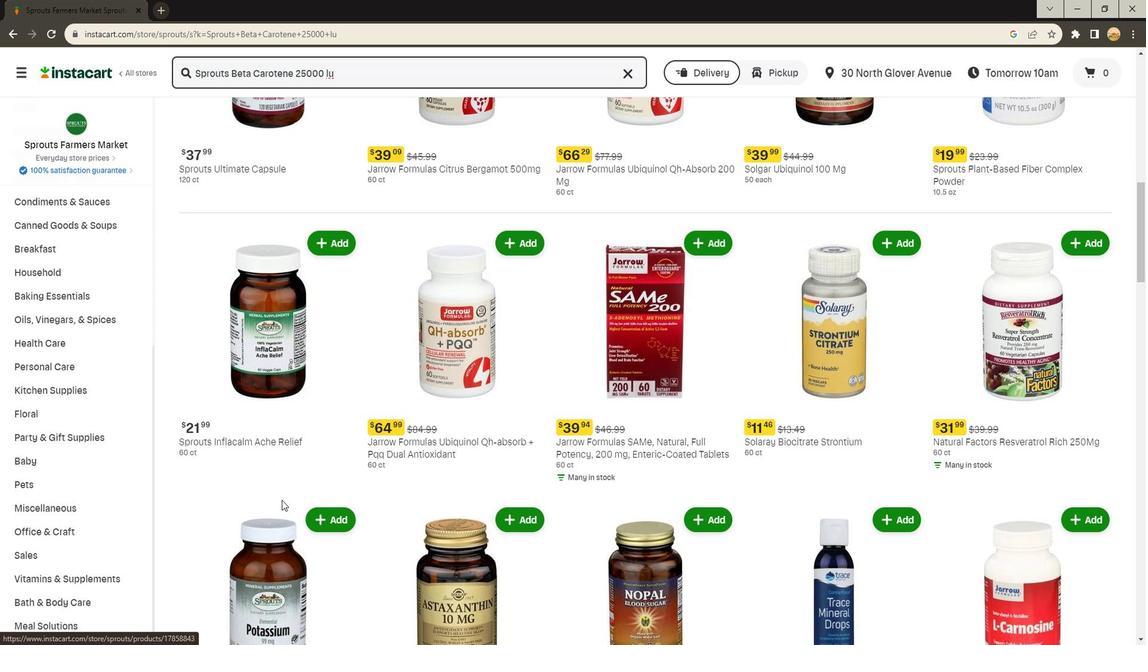 
Action: Mouse scrolled (278, 501) with delta (0, 0)
Screenshot: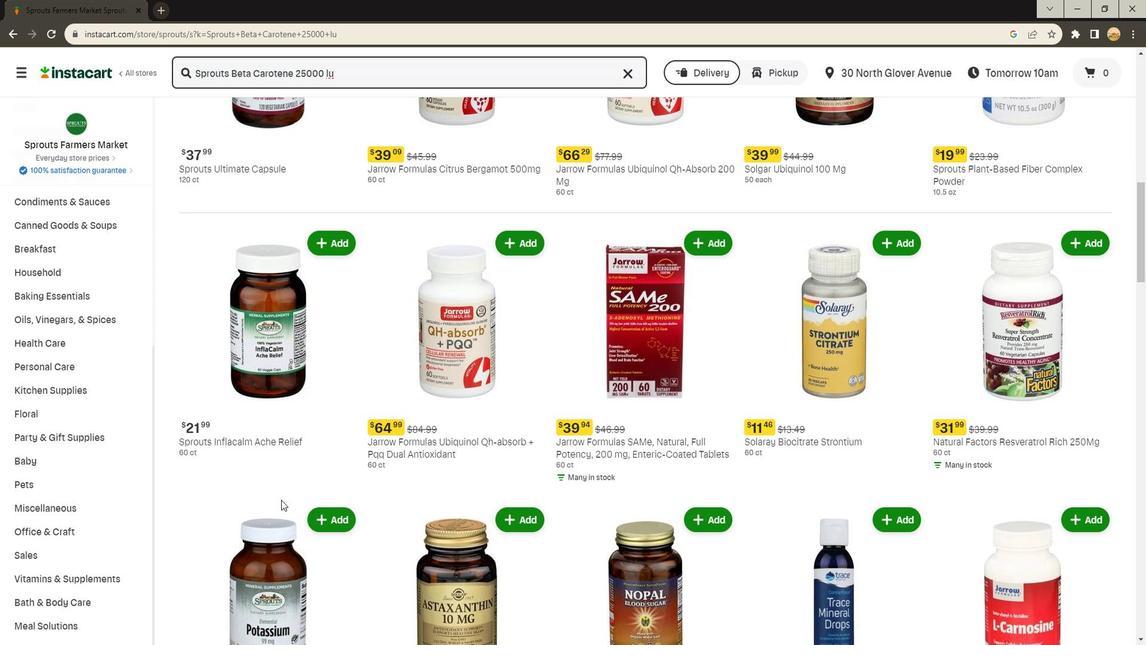 
Action: Mouse scrolled (278, 501) with delta (0, 0)
Screenshot: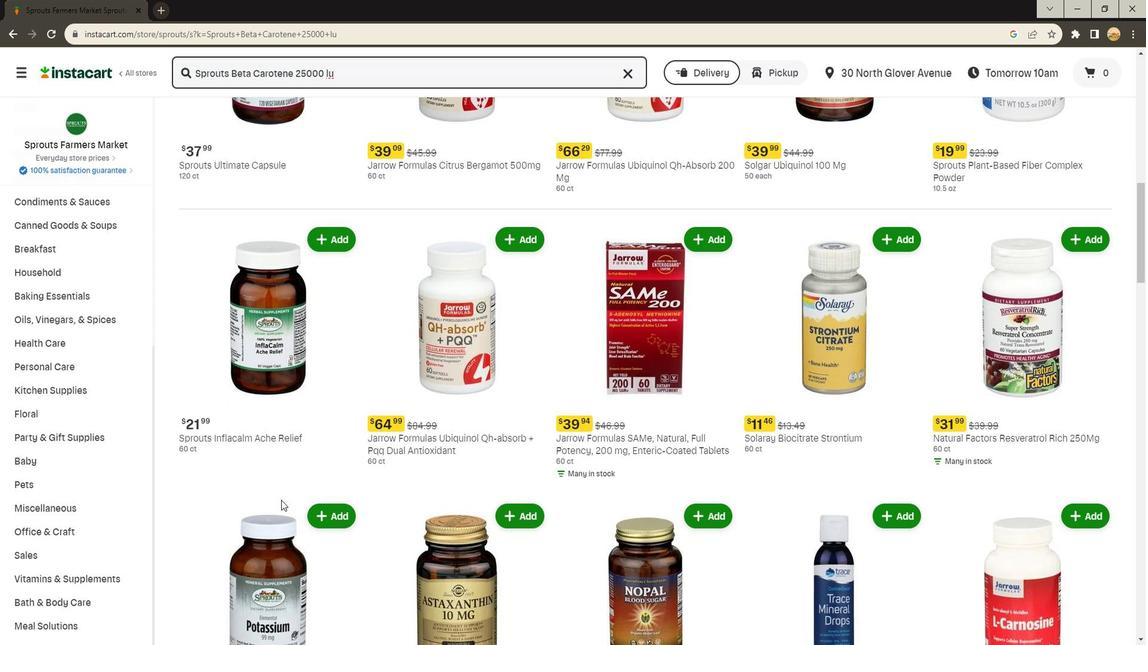 
Action: Mouse scrolled (278, 501) with delta (0, 0)
Screenshot: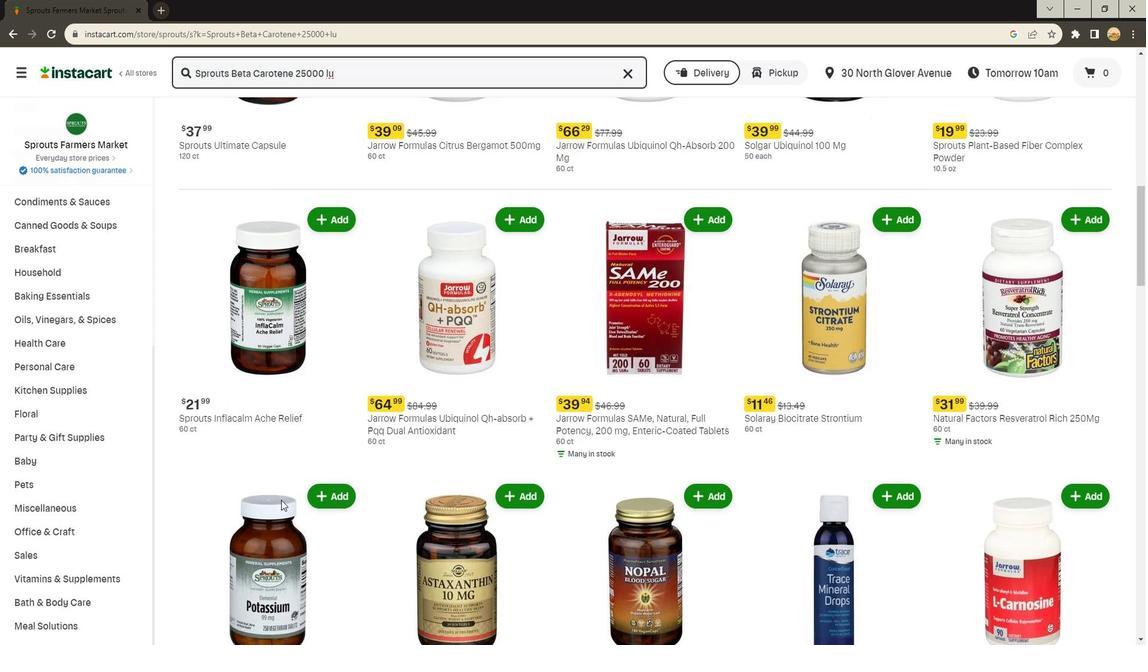 
Action: Mouse scrolled (278, 501) with delta (0, 0)
Screenshot: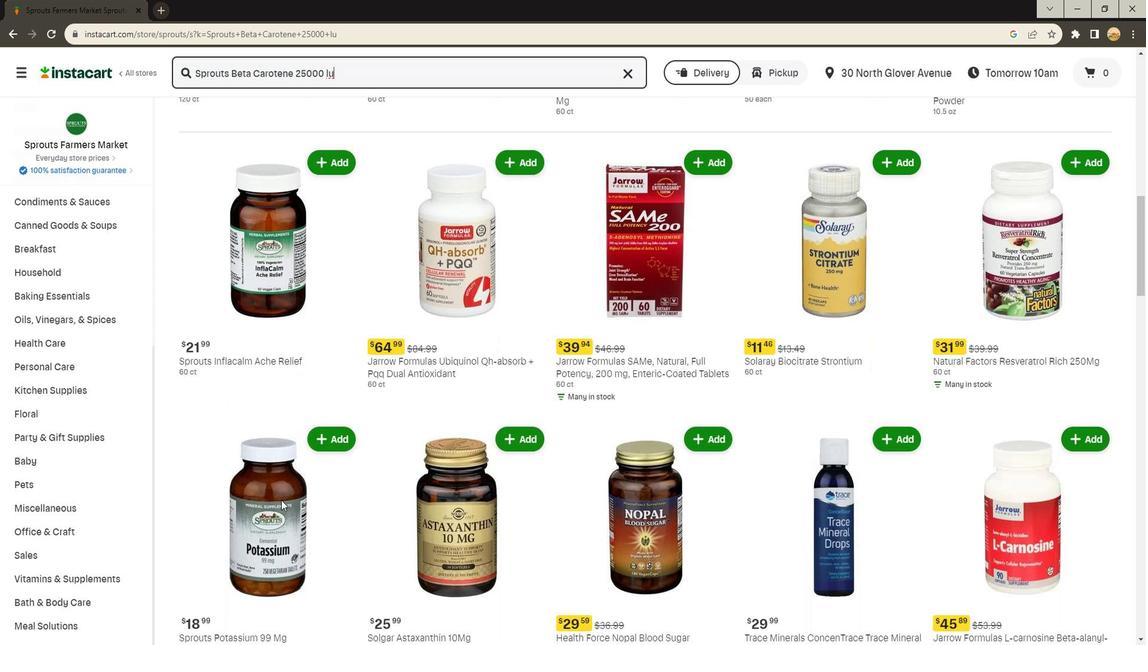 
Action: Mouse scrolled (278, 501) with delta (0, 0)
Screenshot: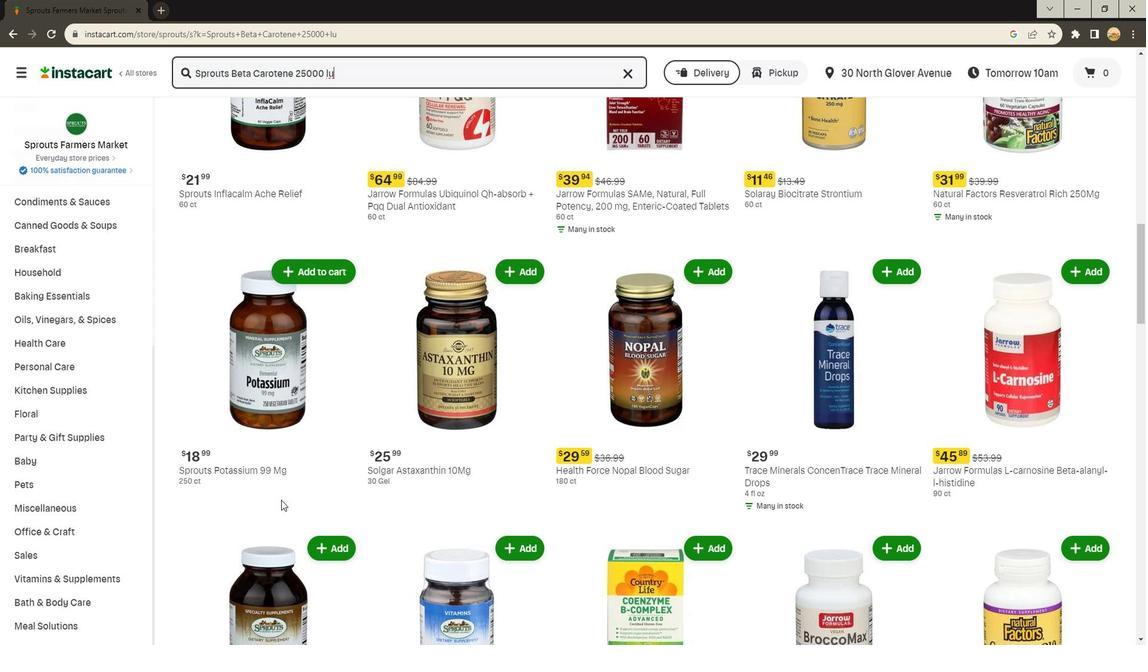 
Action: Mouse scrolled (278, 501) with delta (0, 0)
Screenshot: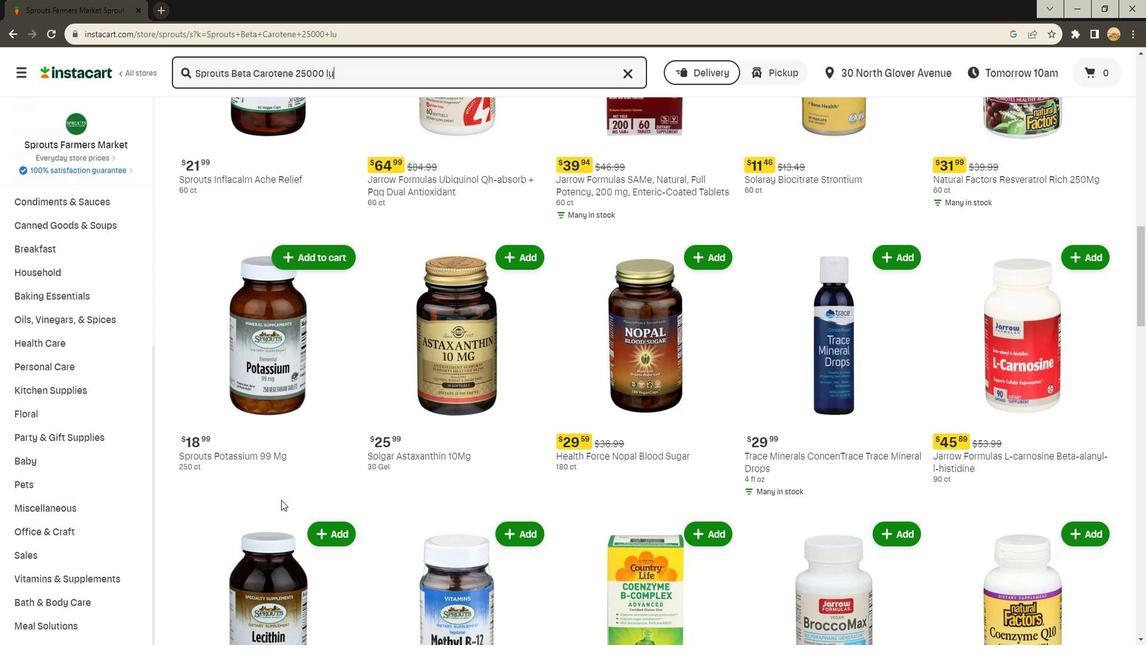 
Action: Mouse scrolled (278, 501) with delta (0, 0)
Screenshot: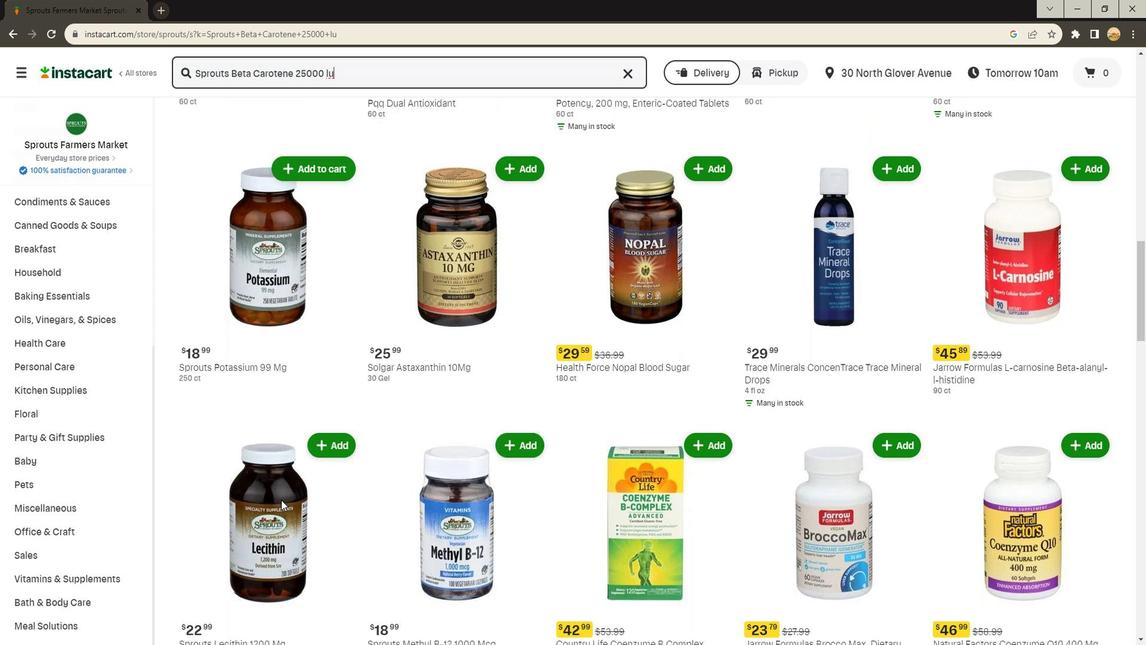 
Action: Mouse scrolled (278, 501) with delta (0, 0)
Screenshot: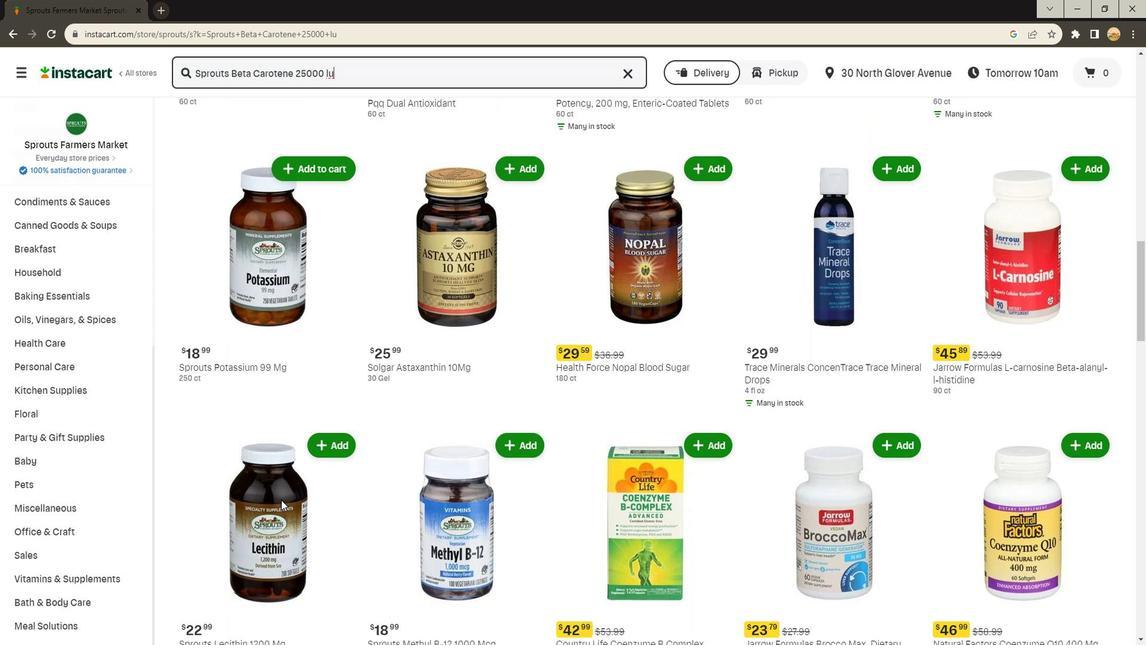 
Action: Mouse scrolled (278, 501) with delta (0, 0)
Screenshot: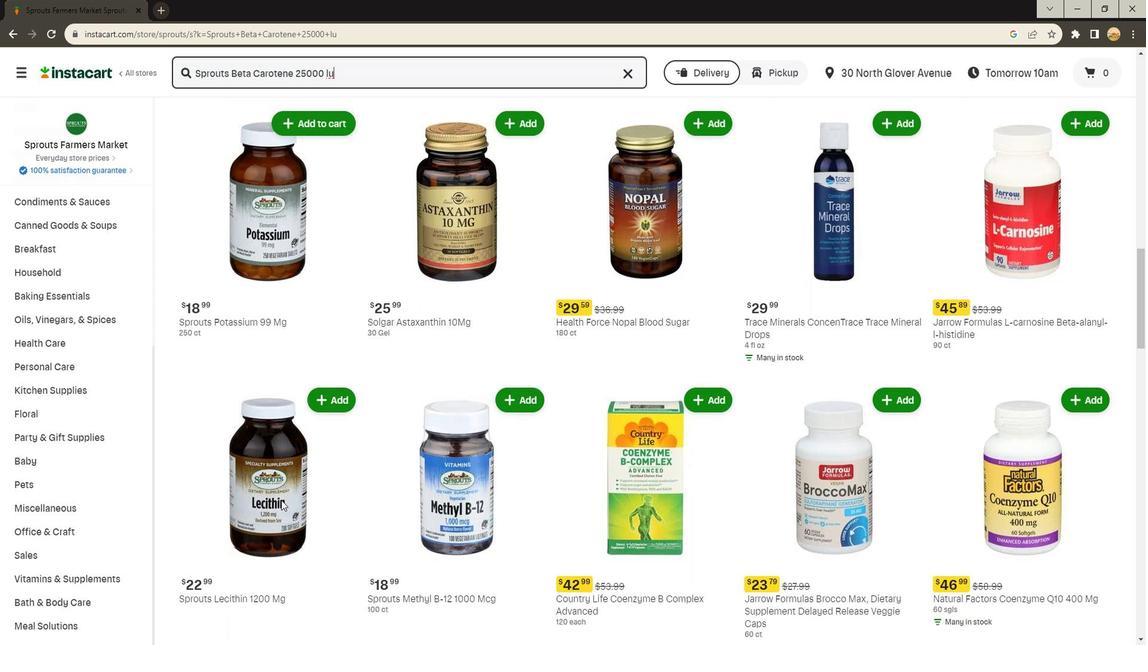 
Action: Mouse scrolled (278, 501) with delta (0, 0)
Screenshot: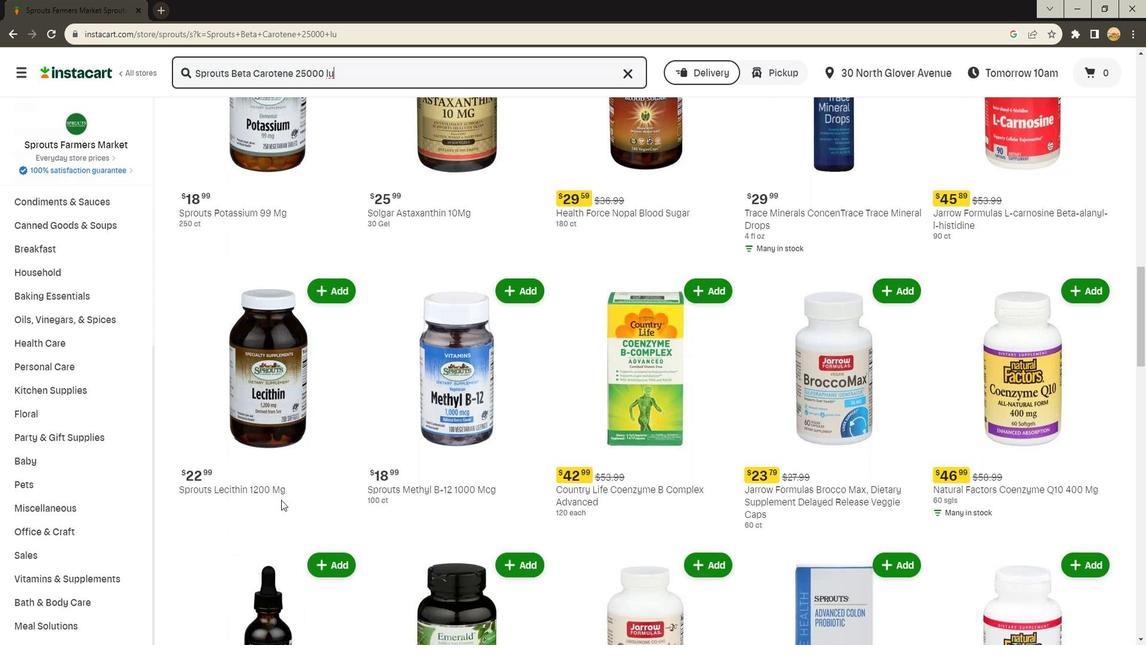 
Action: Mouse scrolled (278, 501) with delta (0, 0)
Screenshot: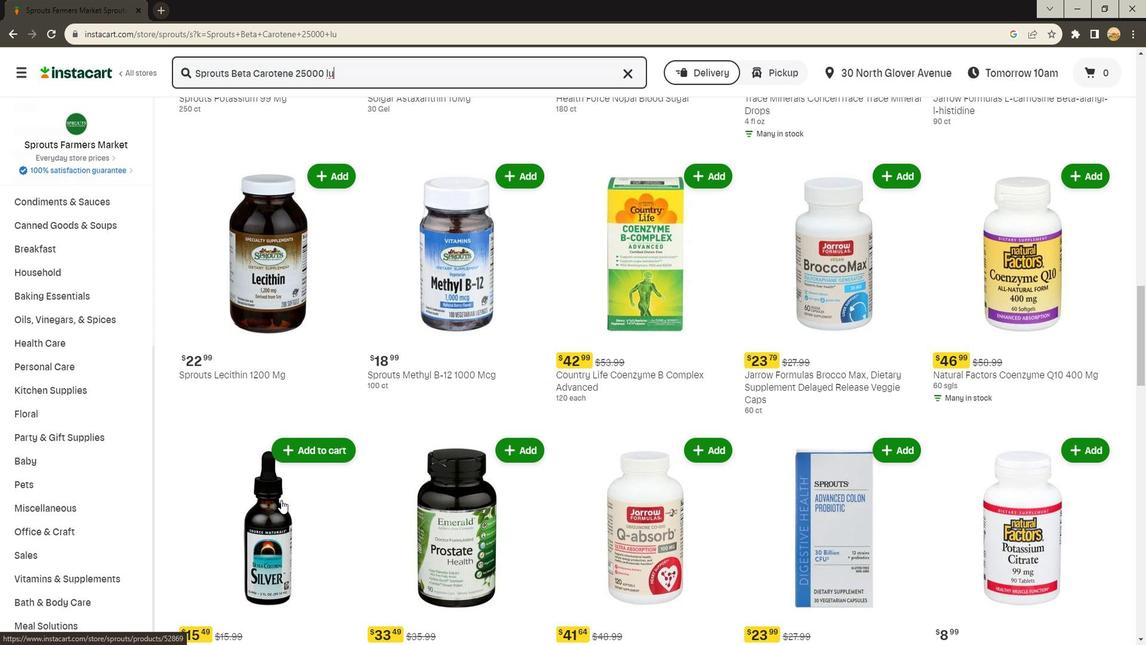 
Action: Mouse scrolled (278, 501) with delta (0, 0)
Screenshot: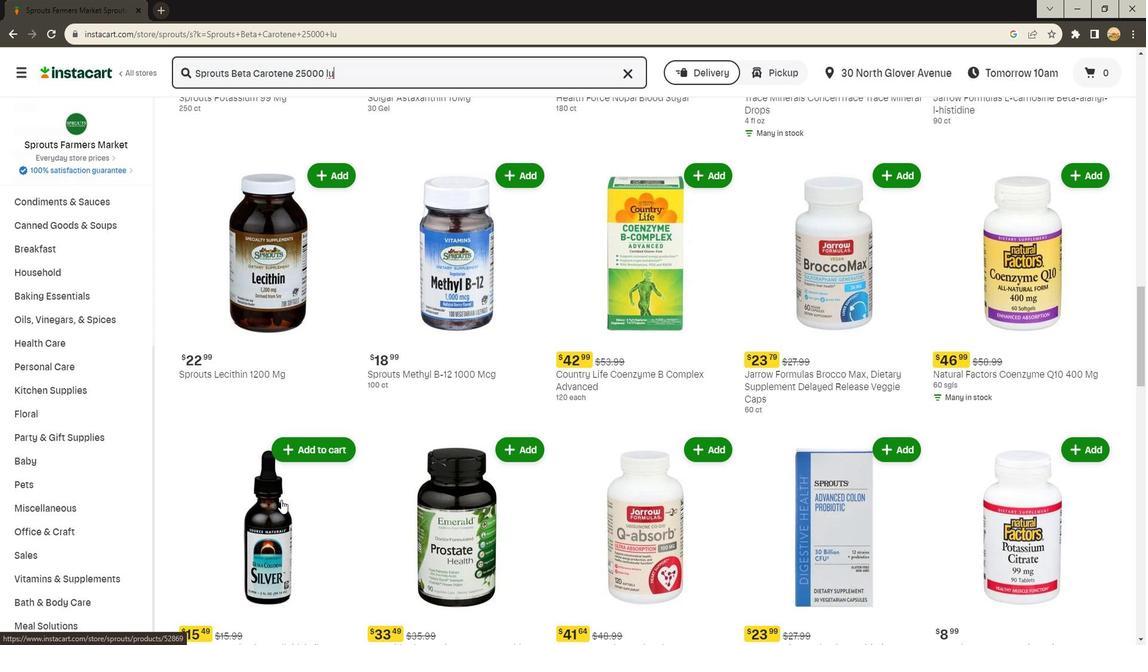 
Action: Mouse scrolled (278, 501) with delta (0, 0)
Screenshot: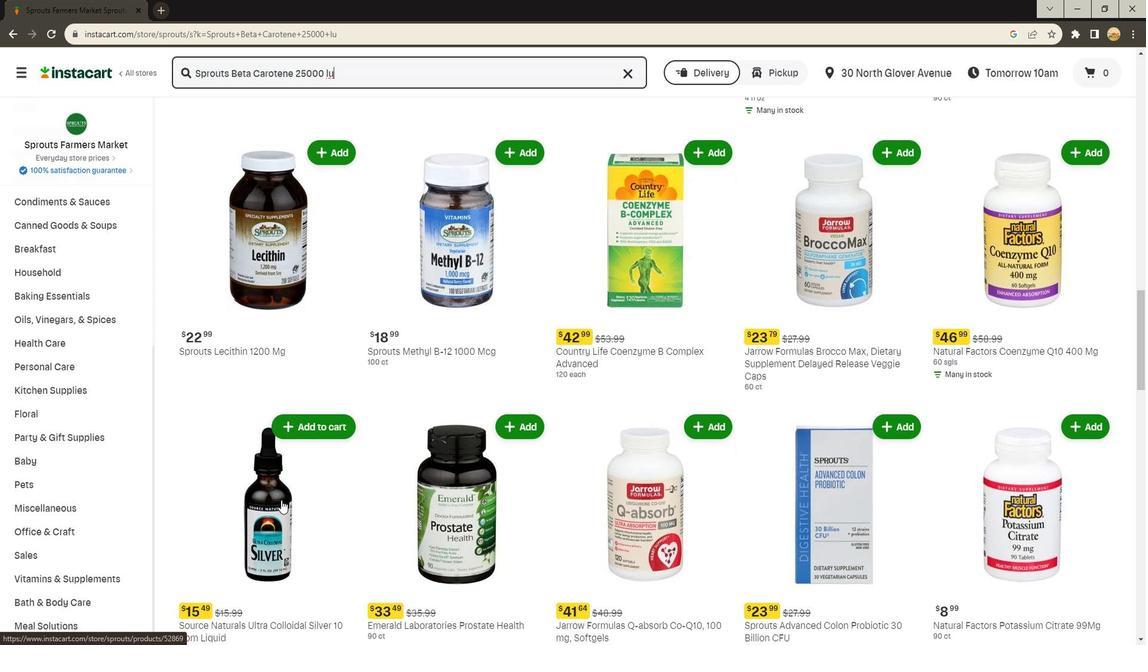 
Action: Mouse scrolled (278, 501) with delta (0, 0)
Screenshot: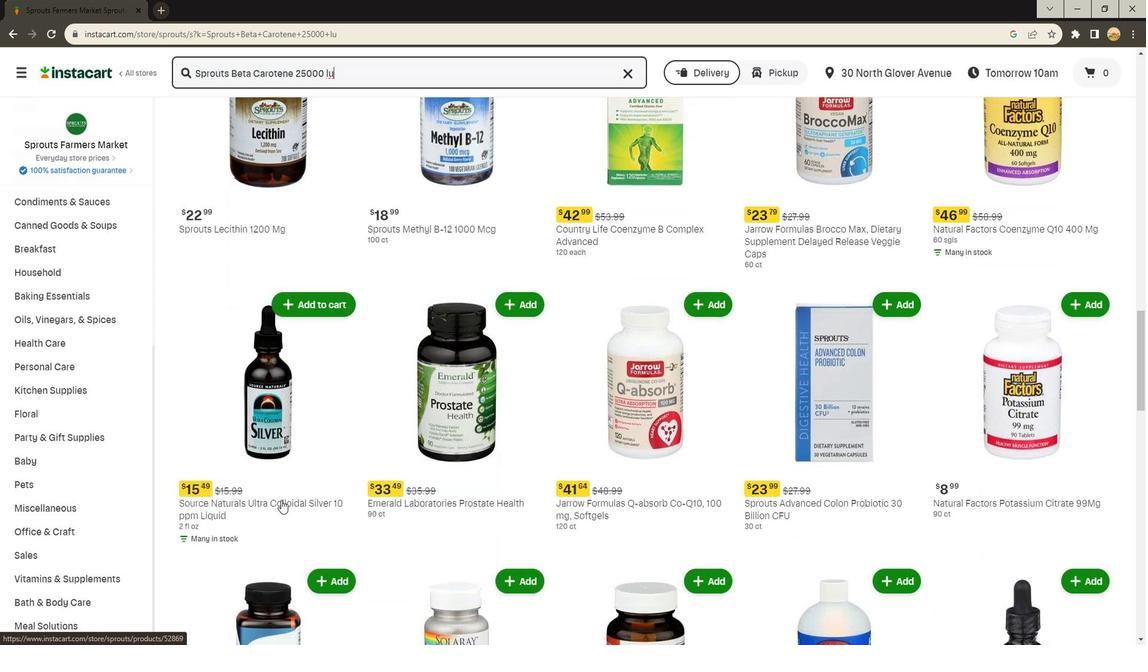 
Action: Mouse scrolled (278, 501) with delta (0, 0)
Screenshot: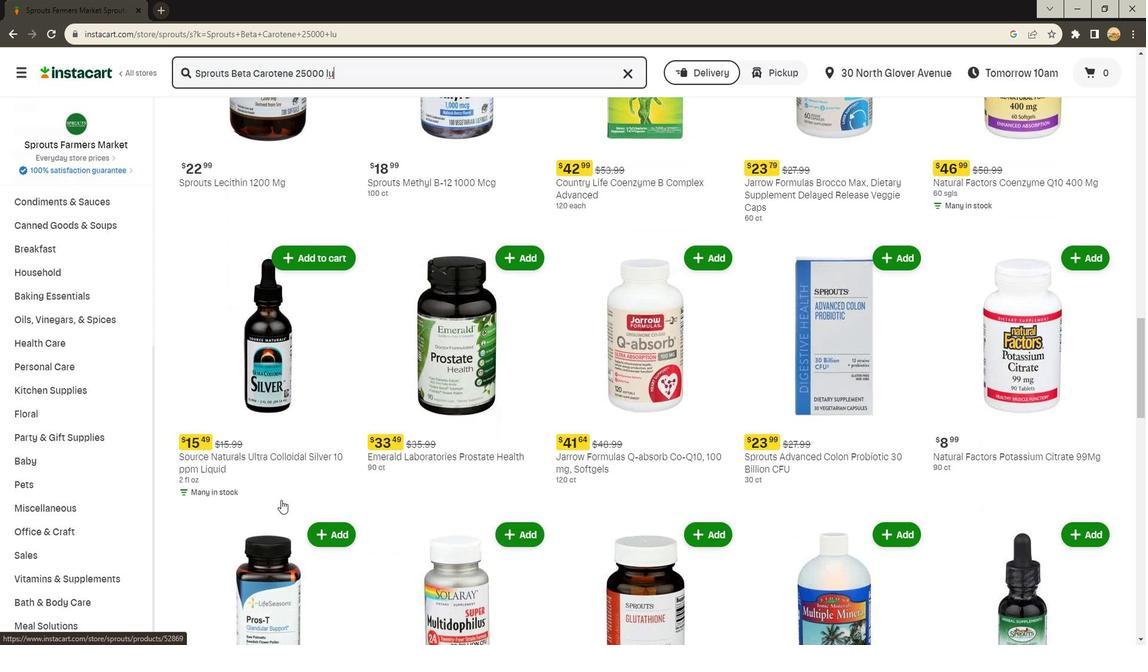 
Action: Mouse scrolled (278, 501) with delta (0, 0)
Screenshot: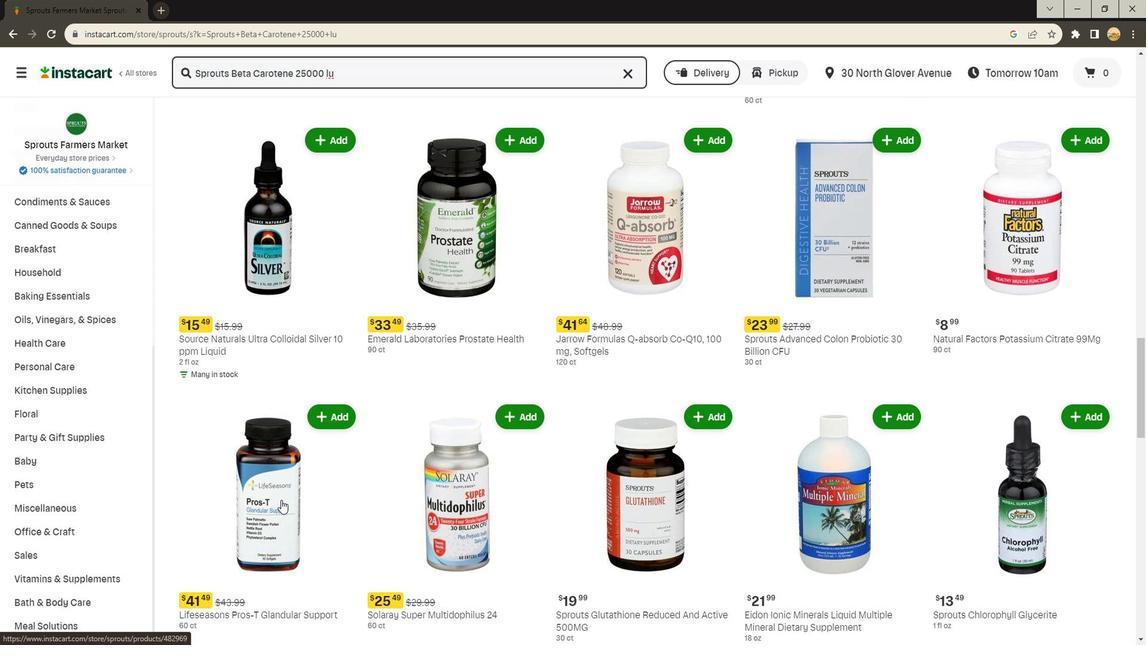 
Action: Mouse scrolled (278, 501) with delta (0, 0)
Screenshot: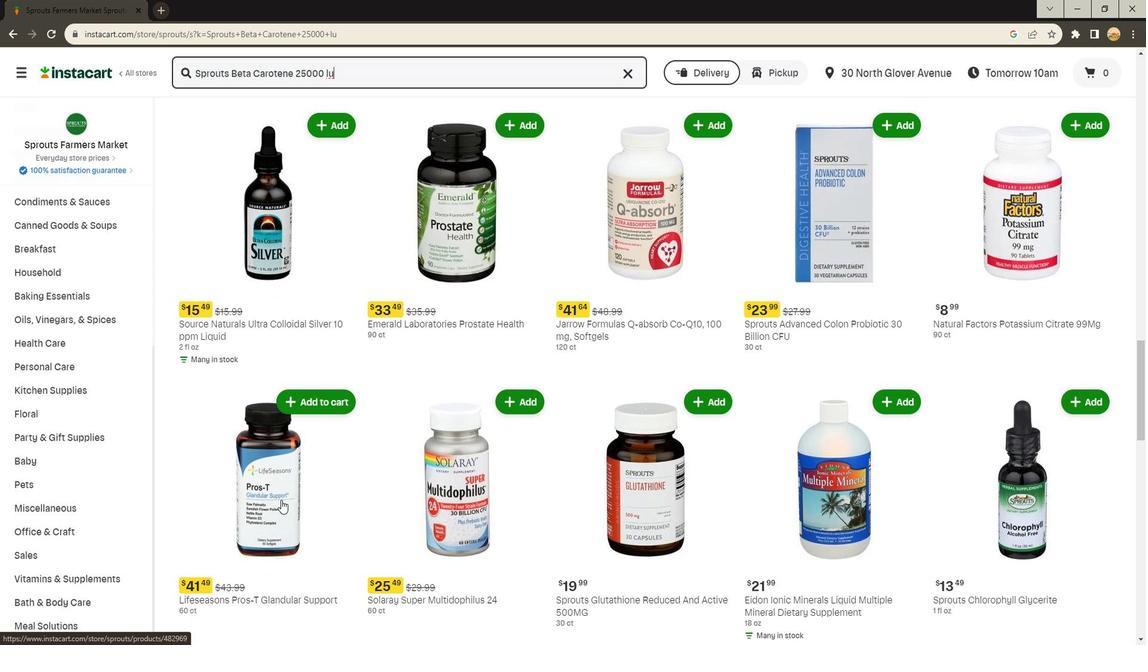 
Action: Mouse scrolled (278, 501) with delta (0, 0)
Screenshot: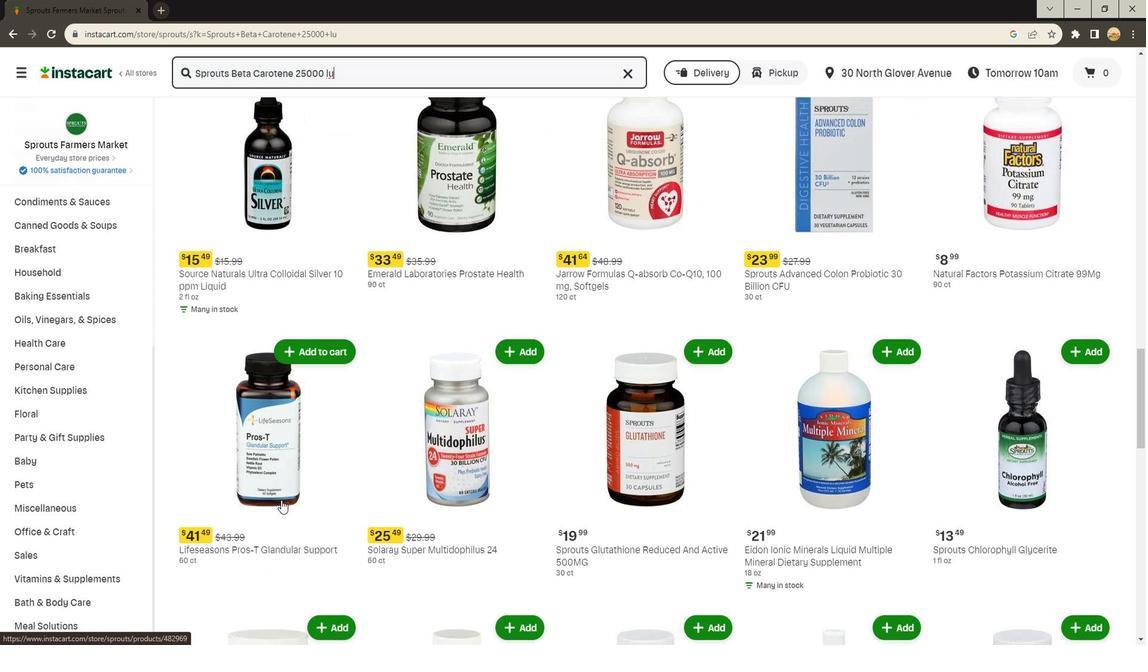 
Action: Mouse scrolled (278, 501) with delta (0, 0)
Screenshot: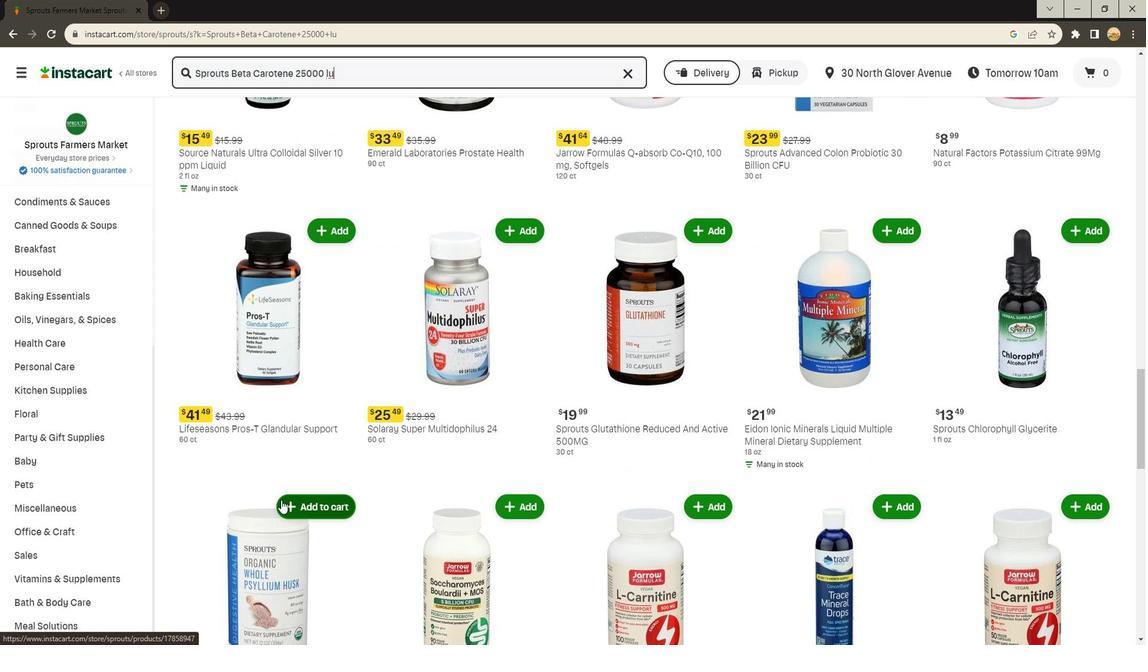 
Action: Mouse scrolled (278, 501) with delta (0, 0)
Screenshot: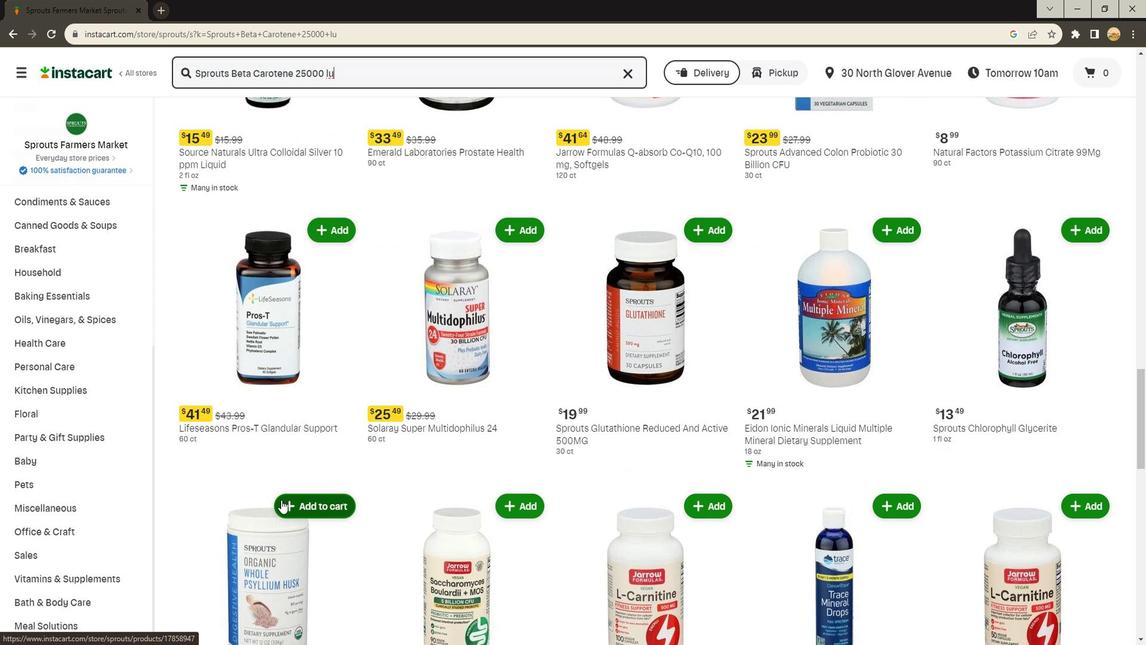 
Action: Mouse scrolled (278, 501) with delta (0, 0)
Screenshot: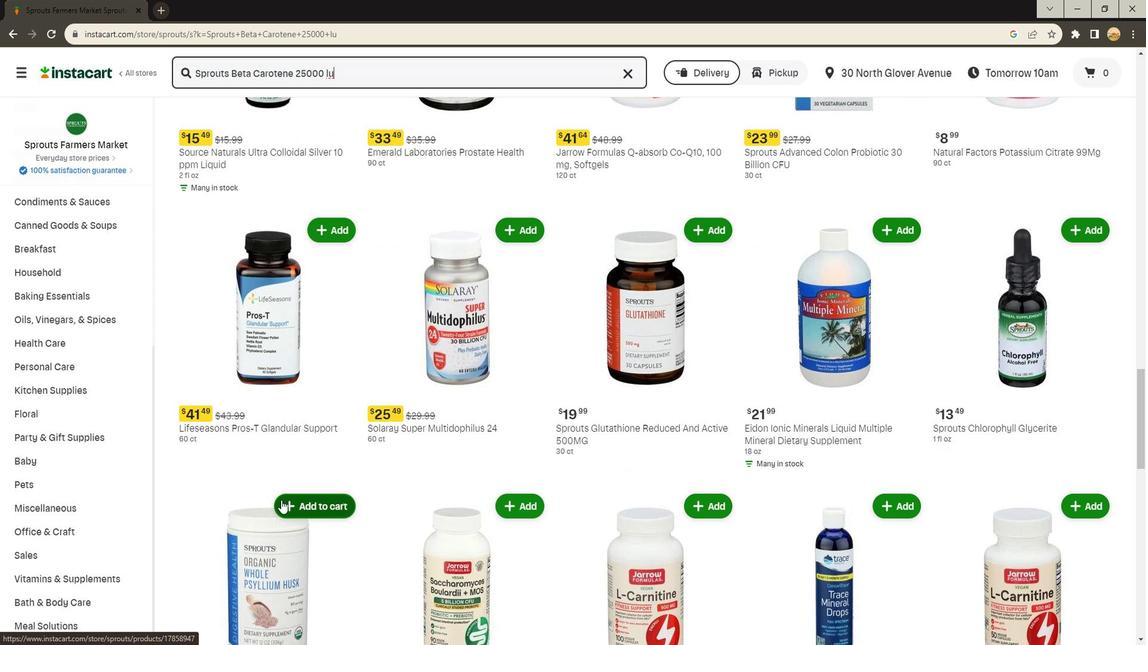 
Action: Mouse scrolled (278, 501) with delta (0, 0)
Screenshot: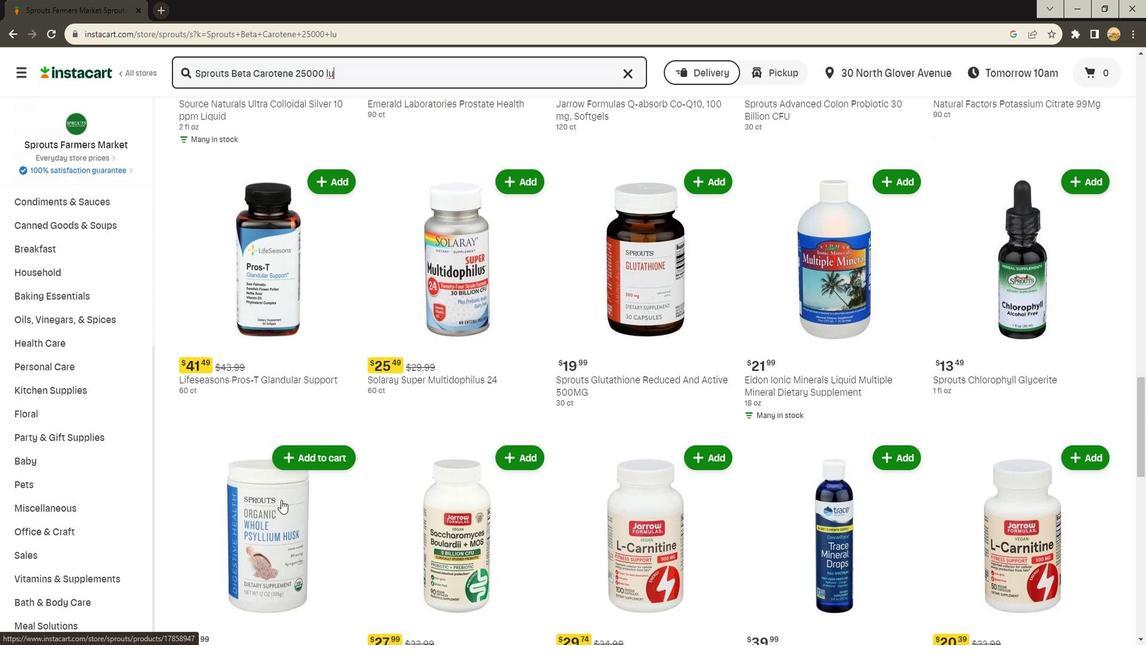 
Action: Mouse scrolled (278, 501) with delta (0, 0)
Screenshot: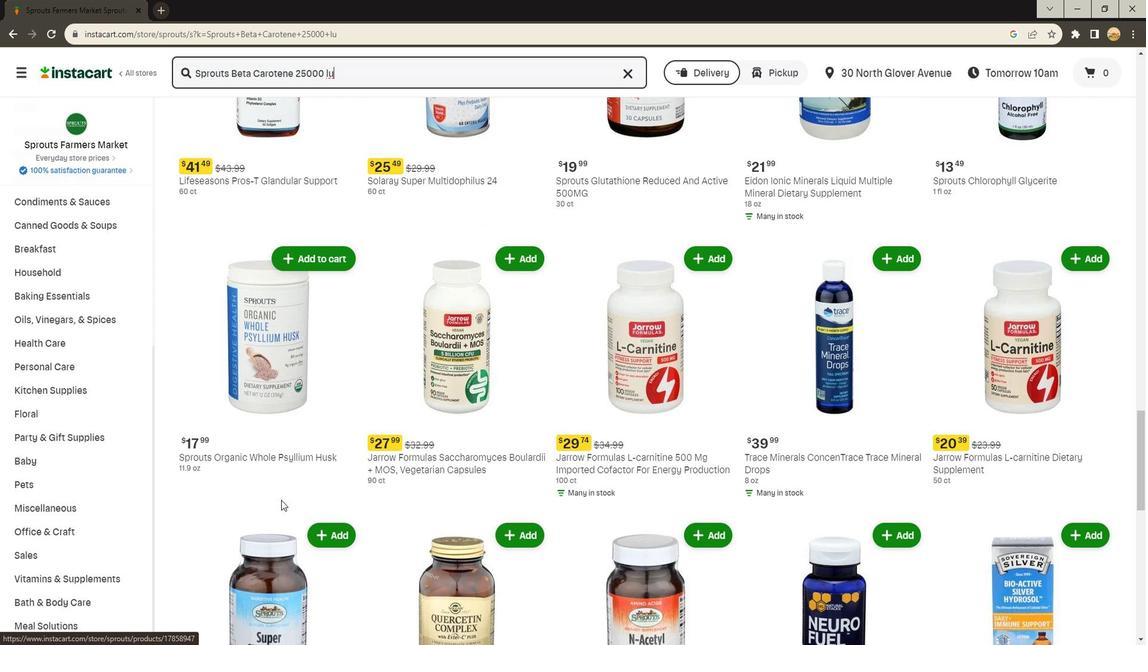 
Action: Mouse scrolled (278, 501) with delta (0, 0)
Screenshot: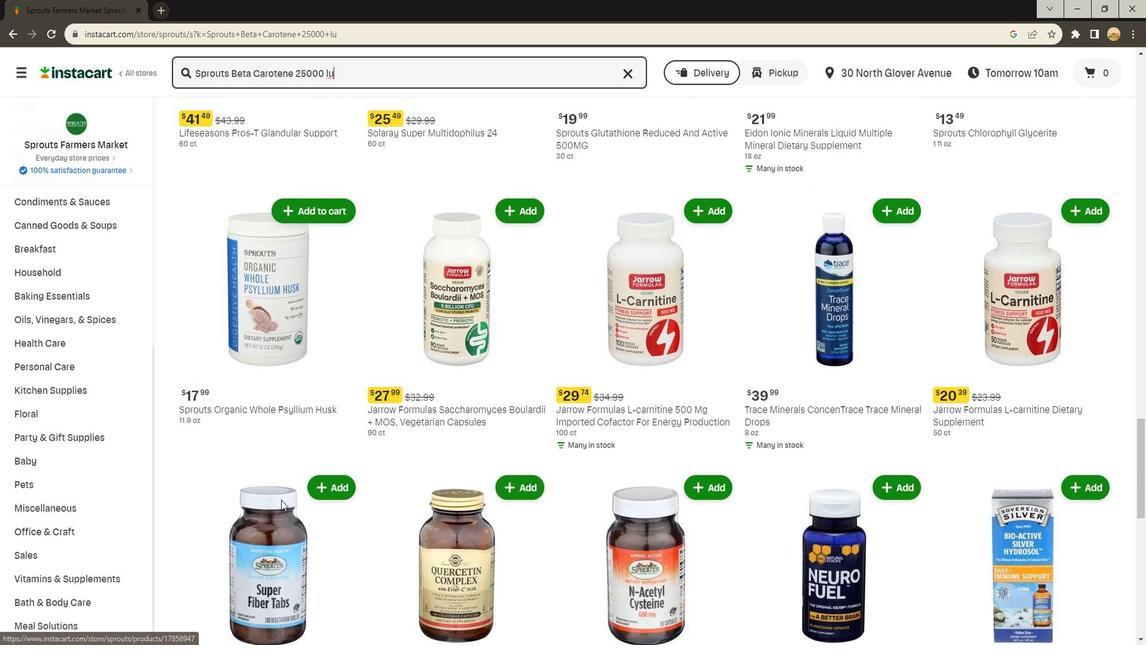 
Action: Mouse scrolled (278, 501) with delta (0, 0)
Screenshot: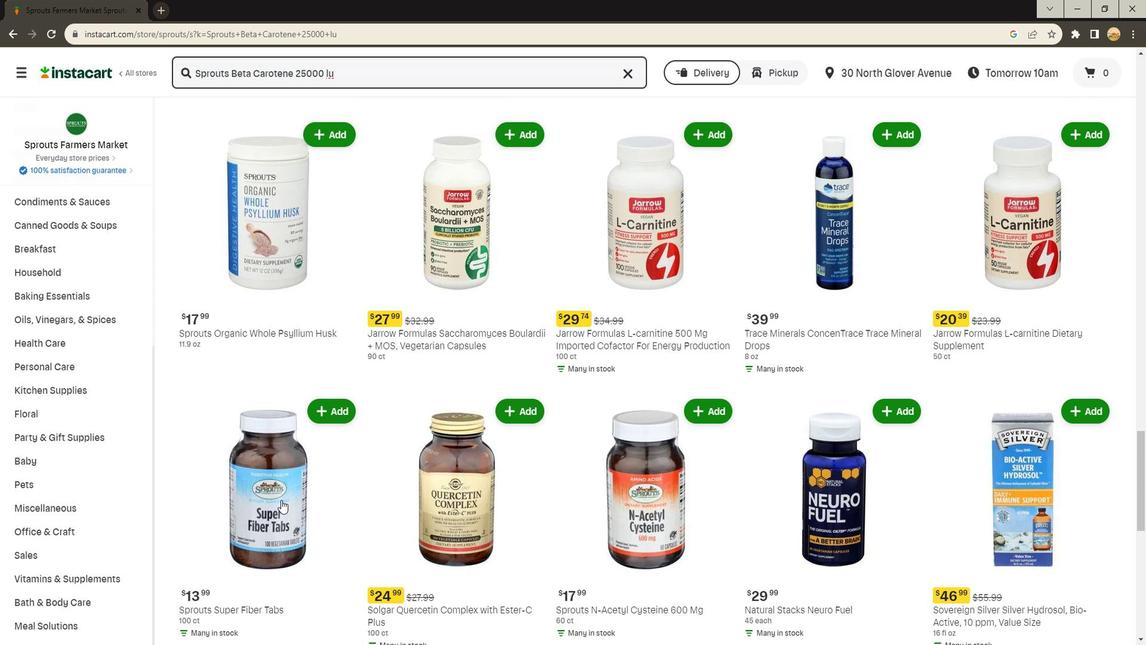 
Action: Mouse scrolled (278, 501) with delta (0, 0)
Screenshot: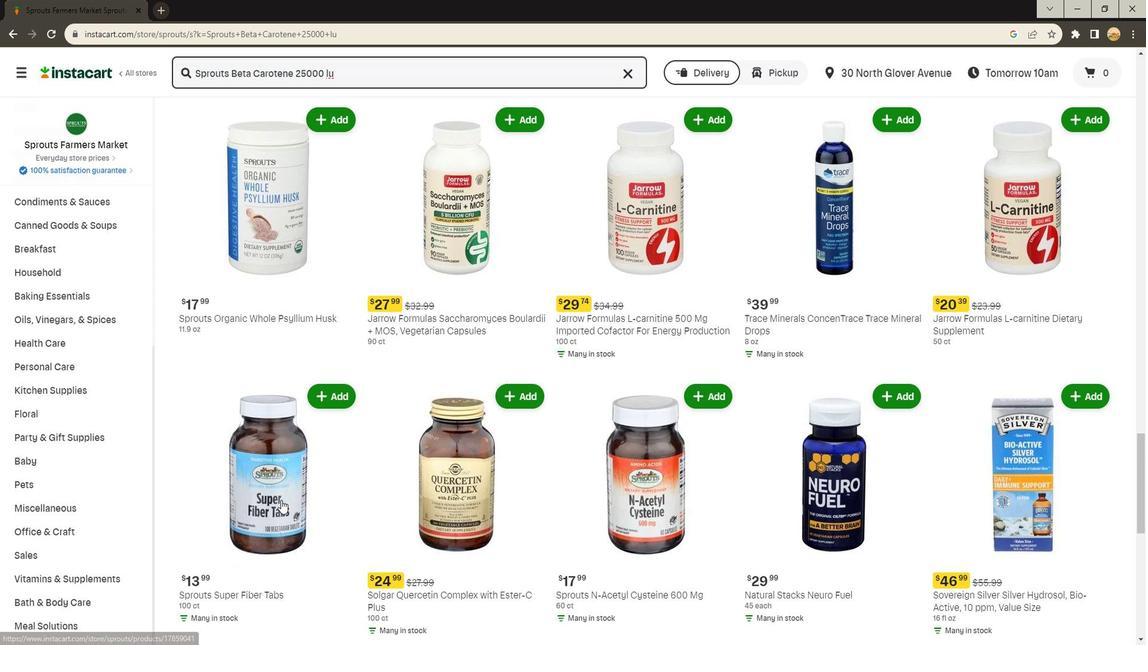 
Action: Mouse scrolled (278, 501) with delta (0, 0)
Screenshot: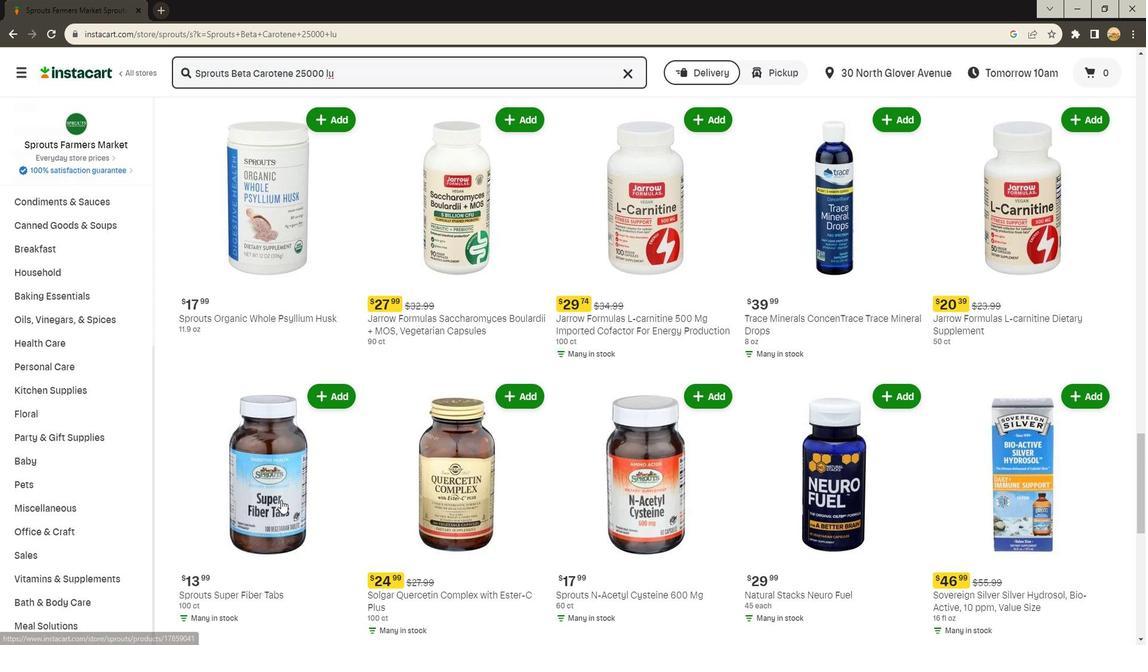 
Action: Mouse scrolled (278, 501) with delta (0, 0)
Screenshot: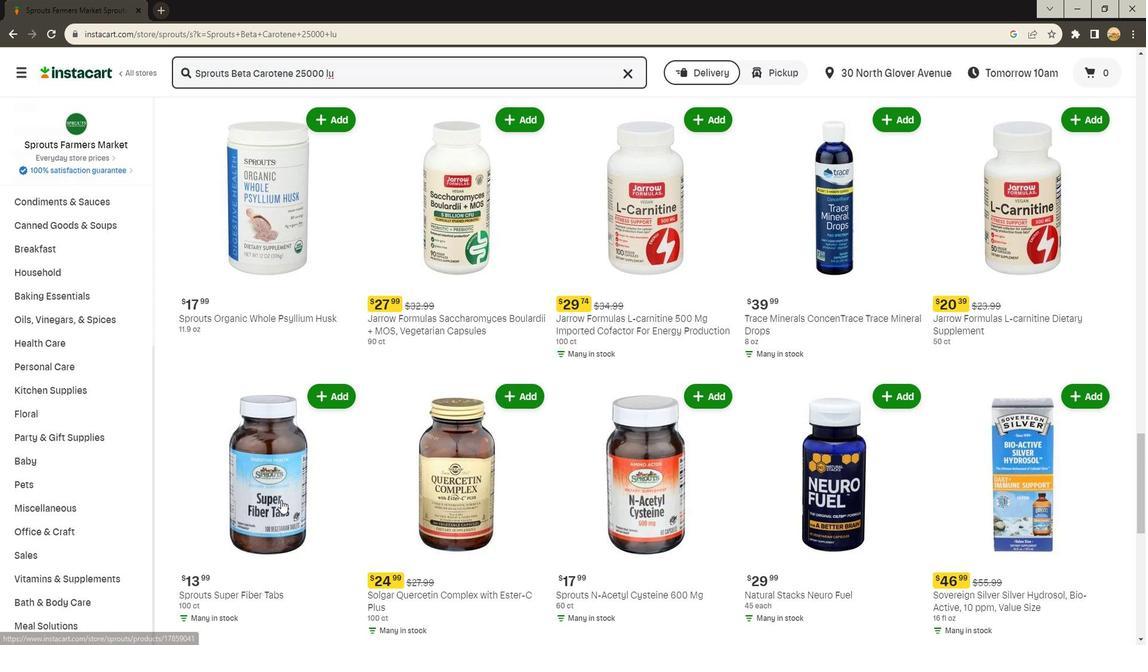 
Action: Mouse scrolled (278, 501) with delta (0, 0)
Screenshot: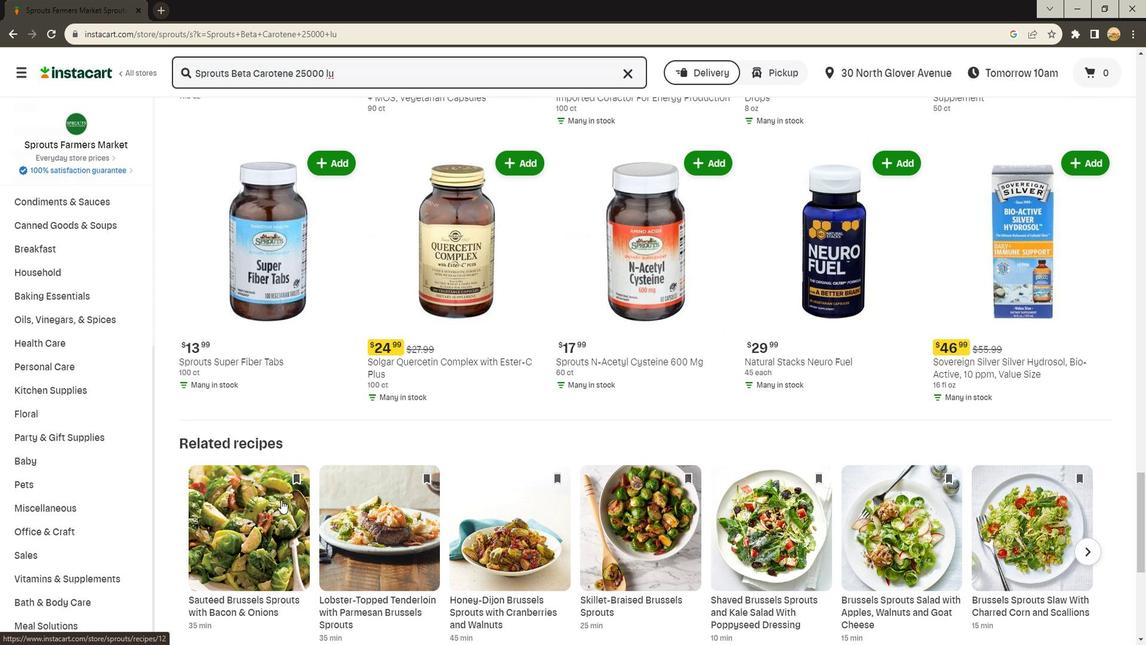 
Action: Mouse scrolled (278, 501) with delta (0, 0)
Screenshot: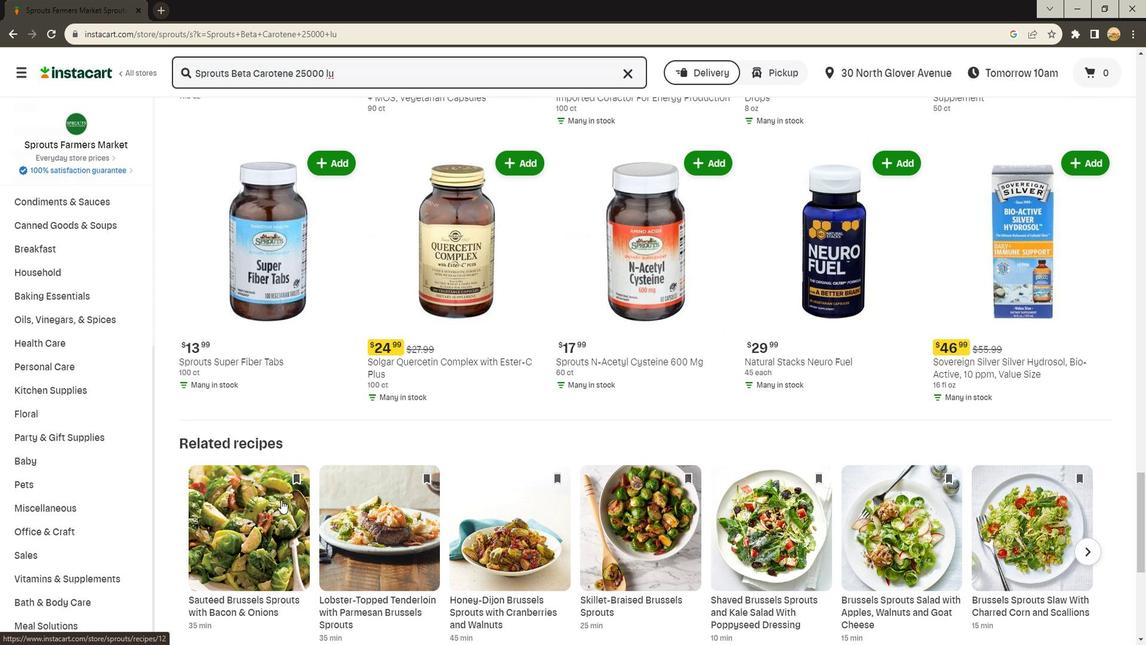 
Action: Mouse scrolled (278, 501) with delta (0, 0)
Screenshot: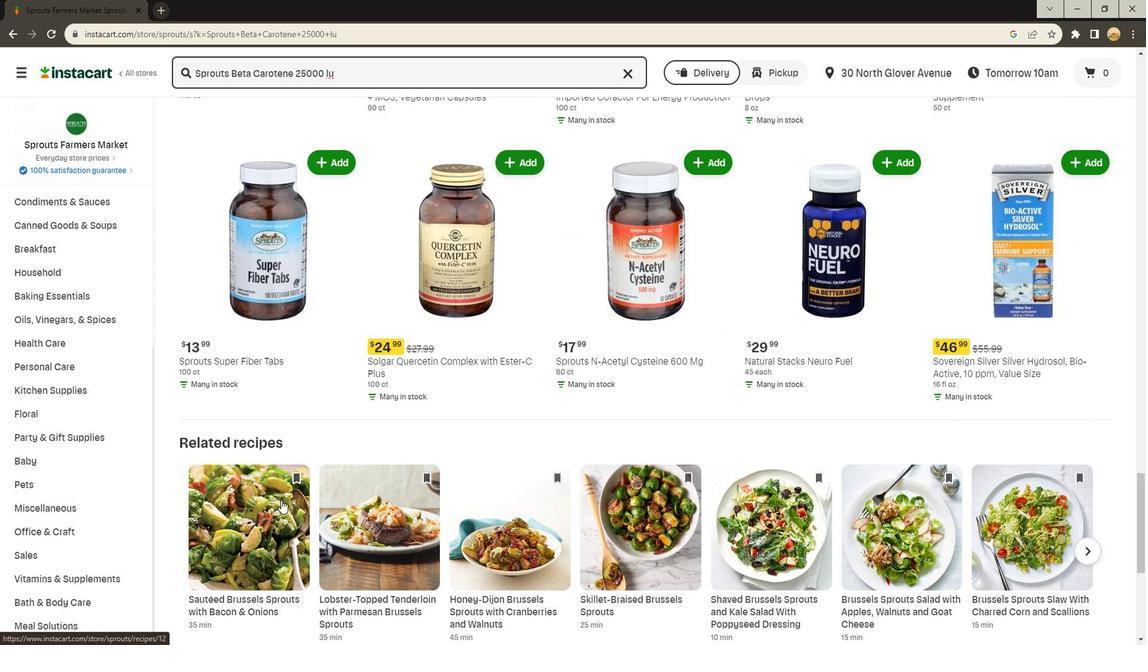
Action: Mouse scrolled (278, 501) with delta (0, 0)
Screenshot: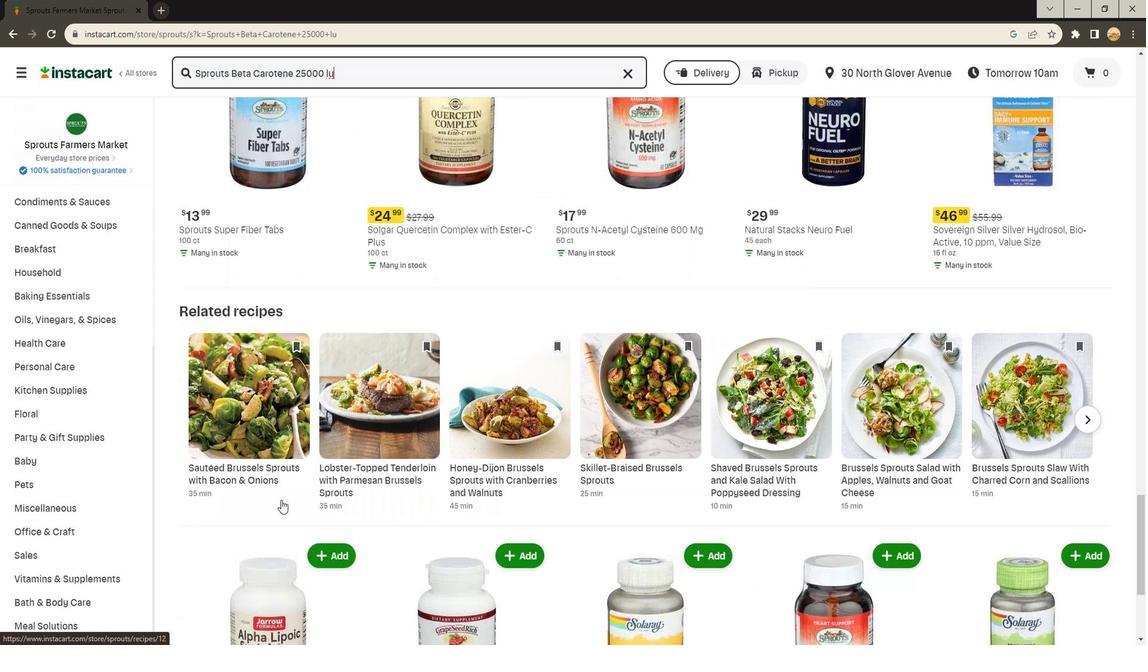 
Action: Mouse scrolled (278, 501) with delta (0, 0)
Screenshot: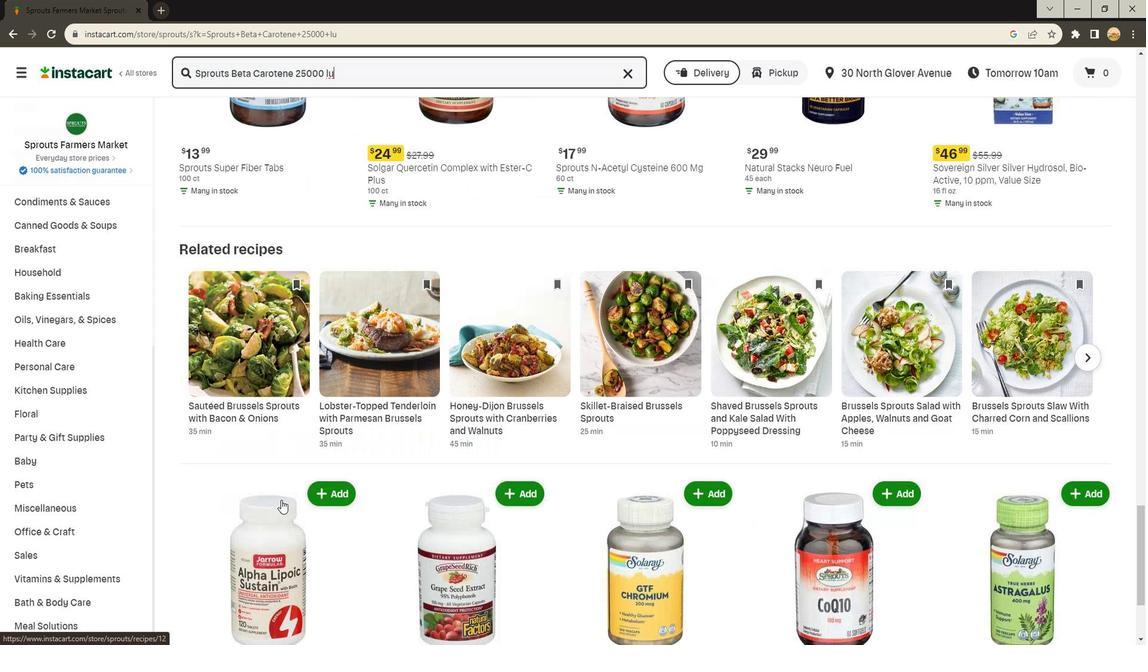 
Action: Mouse scrolled (278, 502) with delta (0, 0)
Screenshot: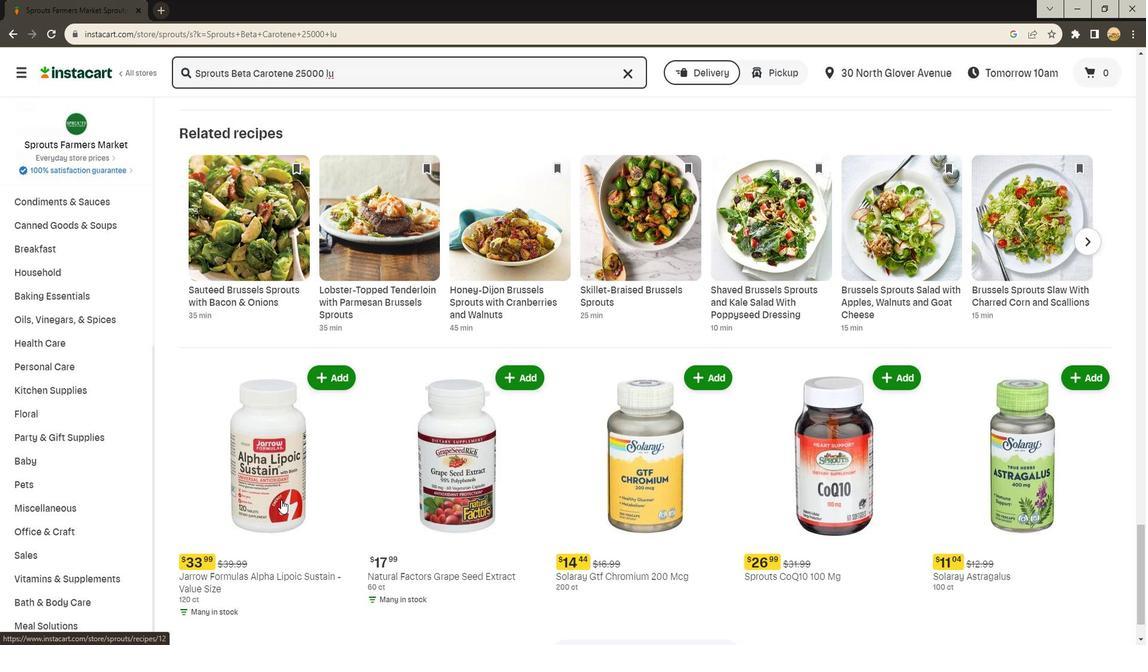 
Action: Mouse scrolled (278, 502) with delta (0, 0)
Screenshot: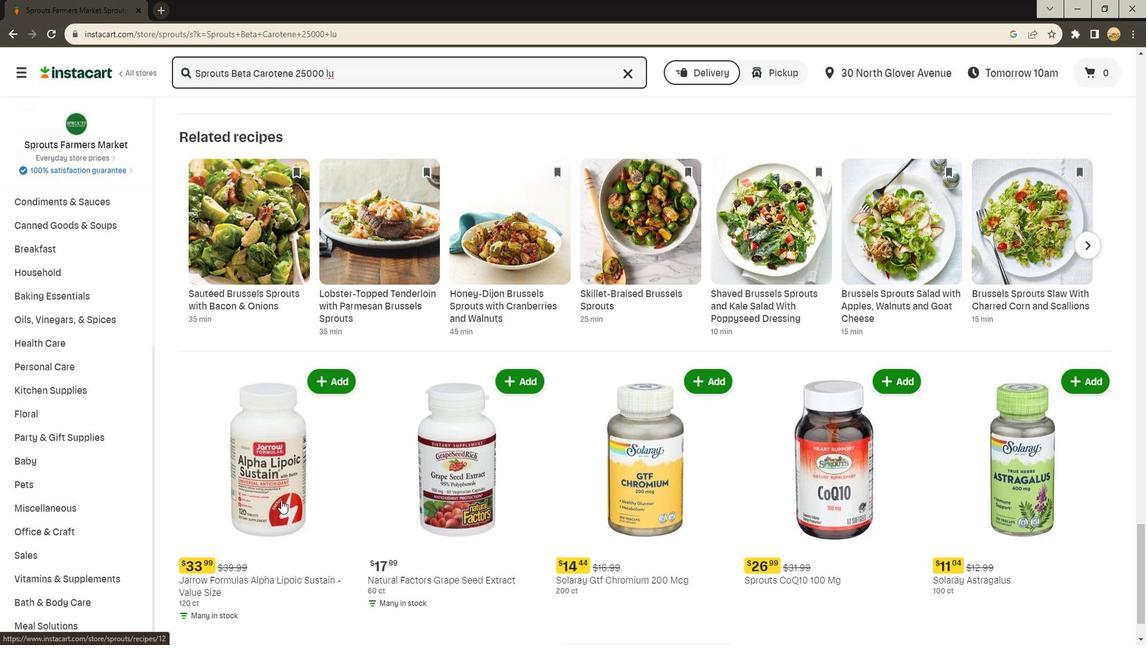 
Action: Mouse scrolled (278, 502) with delta (0, 0)
Screenshot: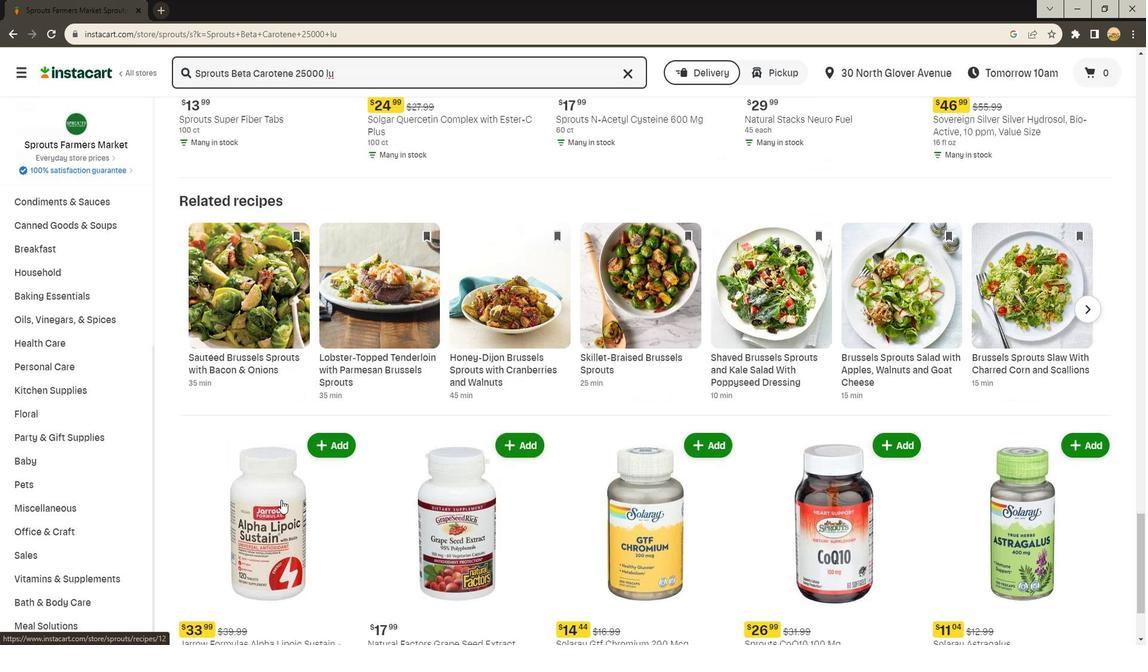 
Action: Mouse scrolled (278, 501) with delta (0, 0)
Screenshot: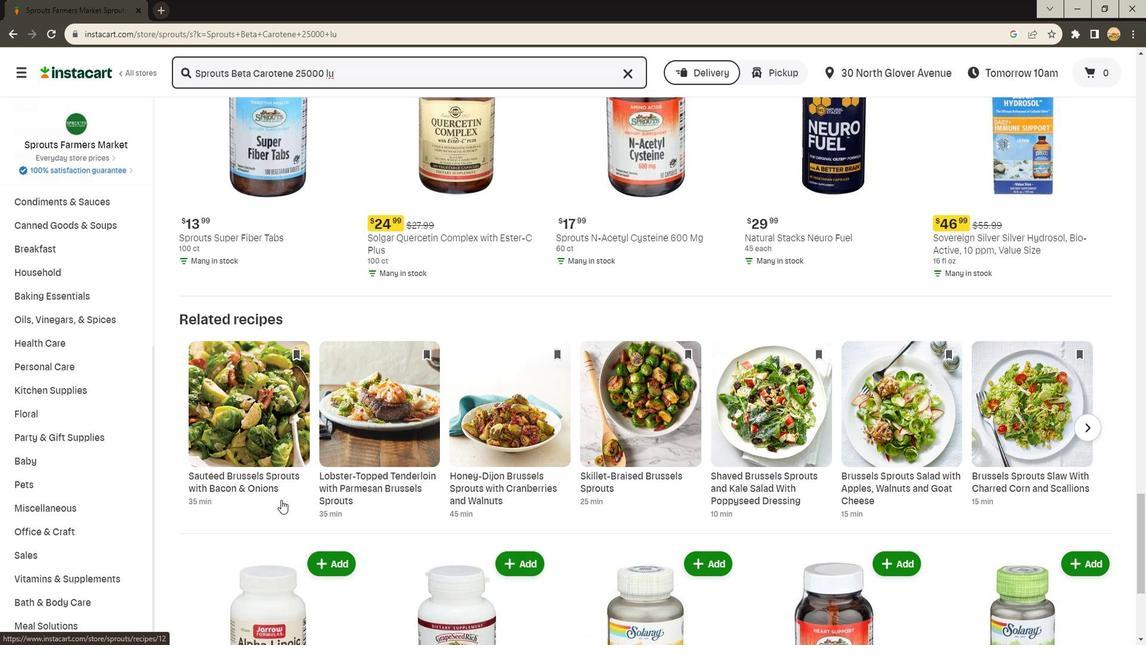 
Action: Mouse scrolled (278, 501) with delta (0, 0)
Screenshot: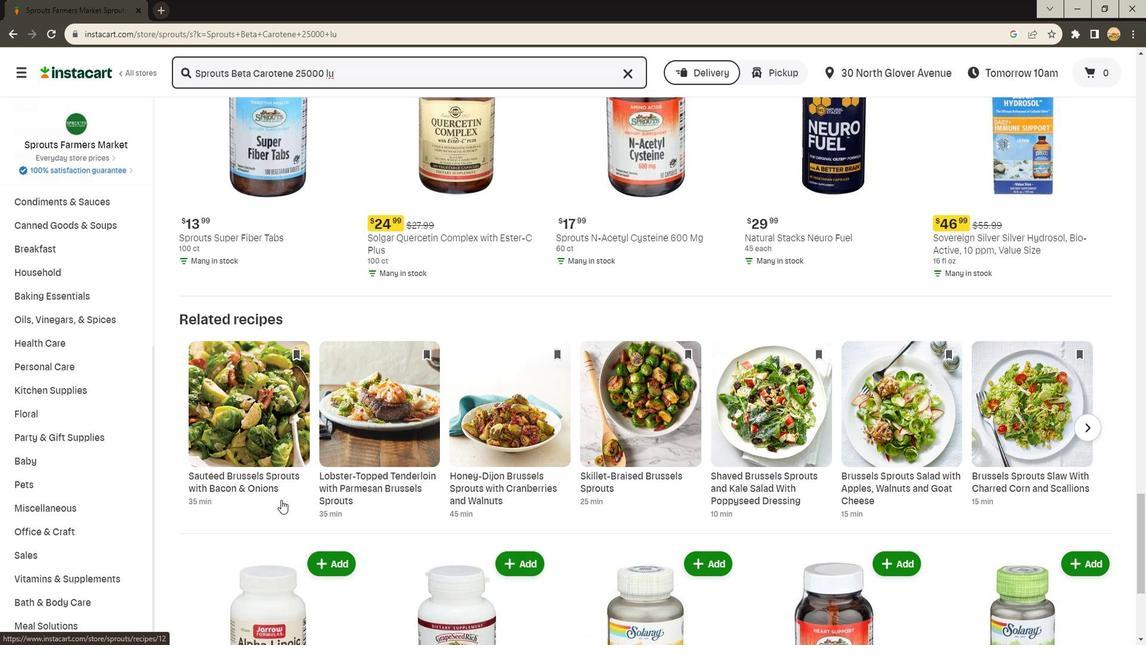 
Action: Mouse scrolled (278, 501) with delta (0, 0)
Screenshot: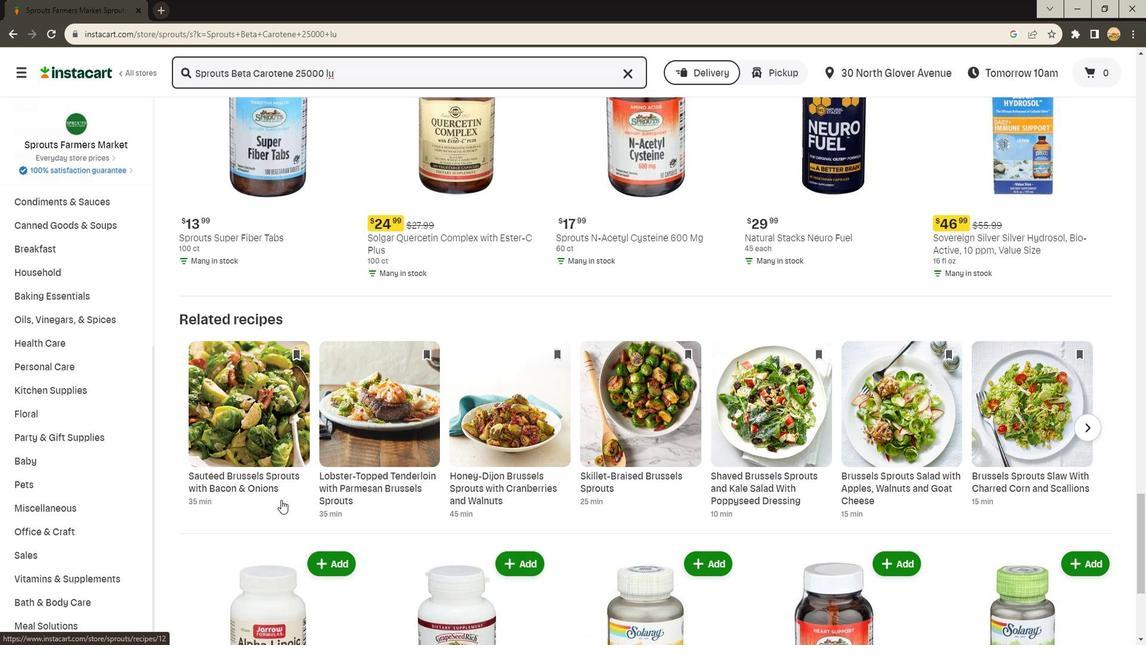 
Action: Mouse scrolled (278, 501) with delta (0, 0)
Screenshot: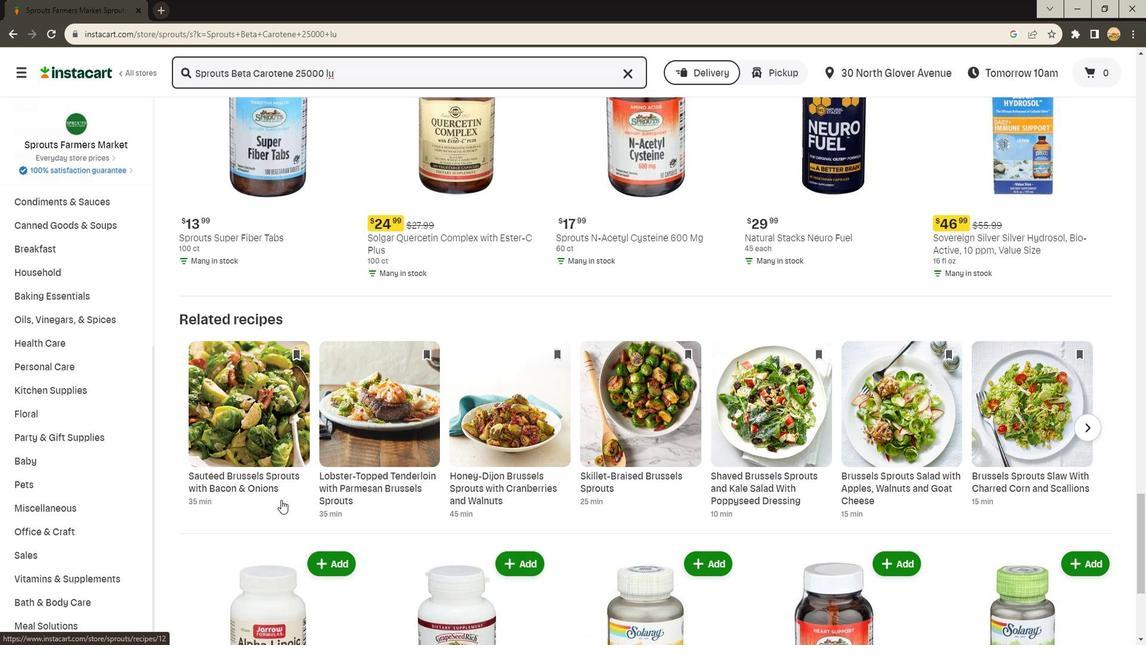
Action: Mouse scrolled (278, 501) with delta (0, 0)
Screenshot: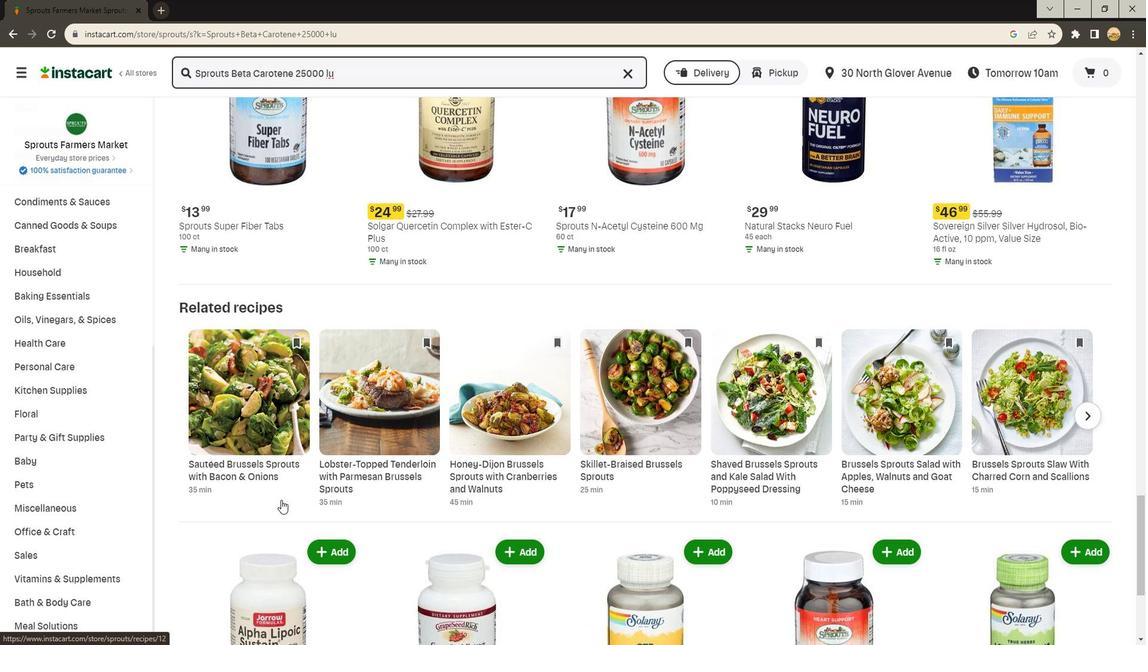 
Action: Mouse scrolled (278, 501) with delta (0, 0)
Screenshot: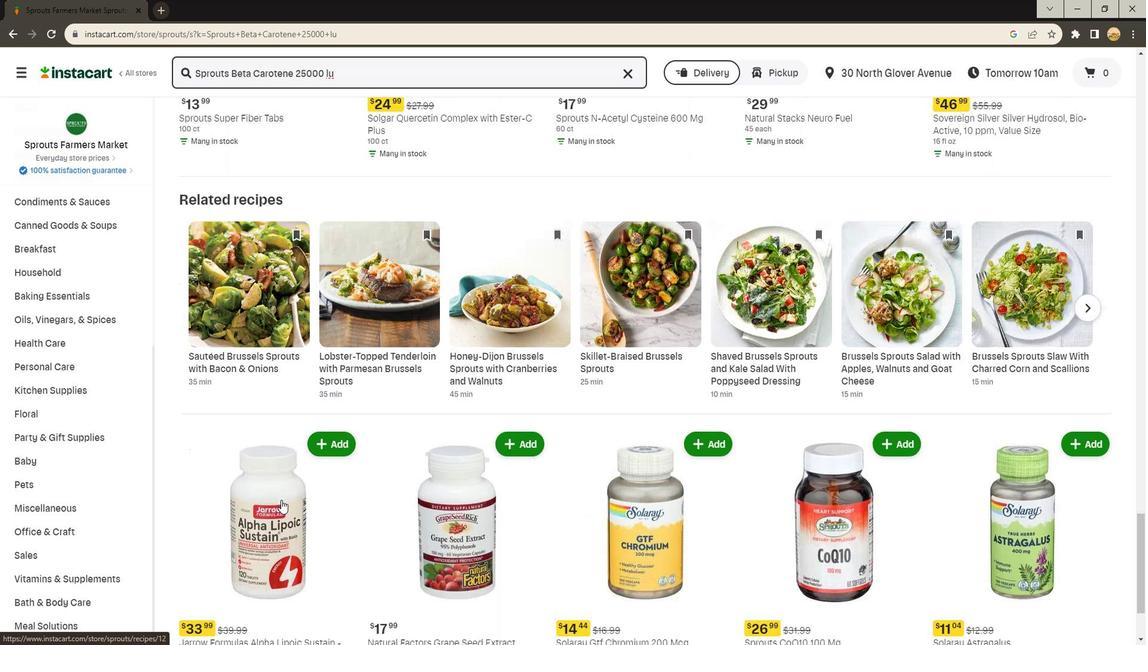 
